 Task: Send an email with the signature Jose Hernandez with the subject Request for collaboration and the message Can you please provide me with the login credentials for the system? from softage.8@softage.net to softage.6@softage.net and move the email from Sent Items to the folder Software development
Action: Mouse moved to (69, 151)
Screenshot: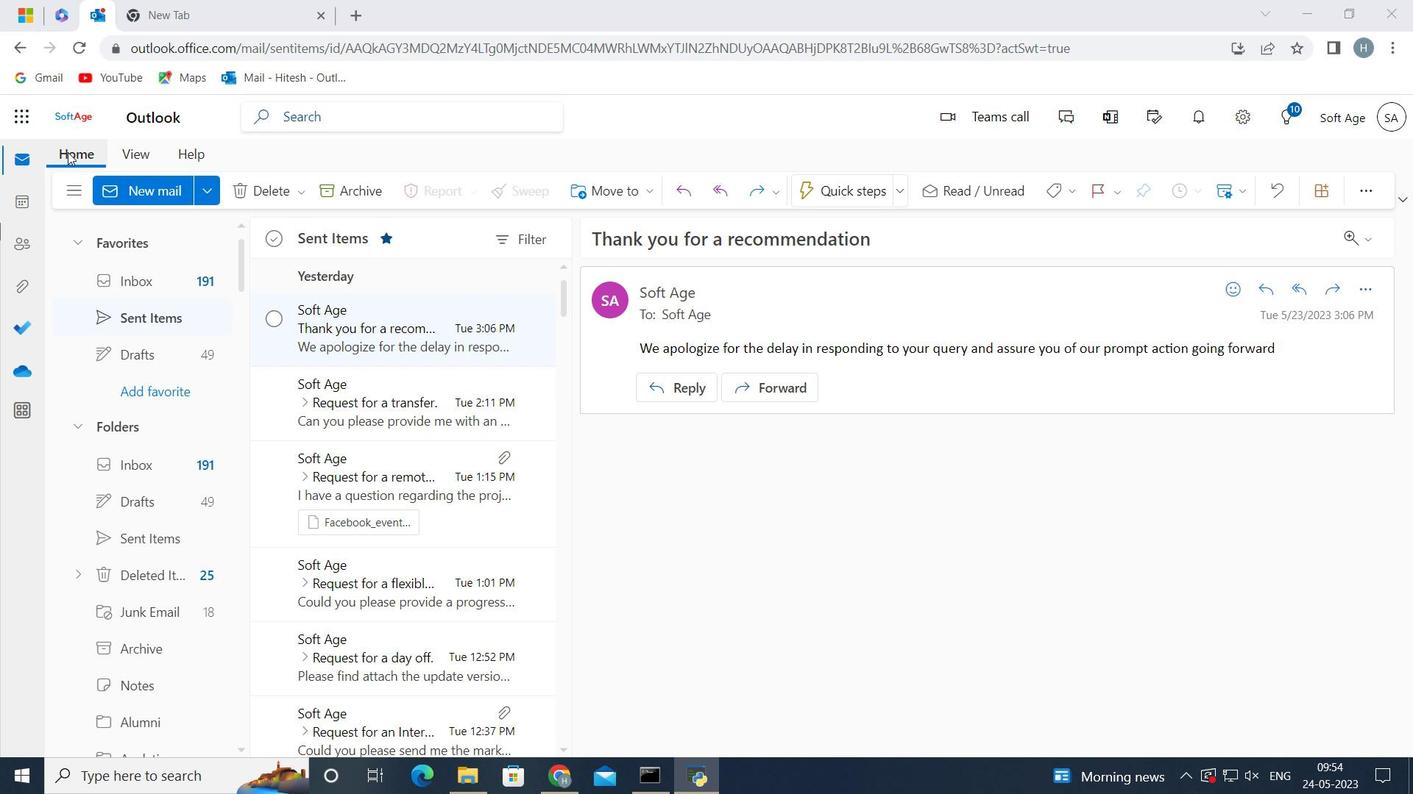 
Action: Mouse pressed left at (69, 151)
Screenshot: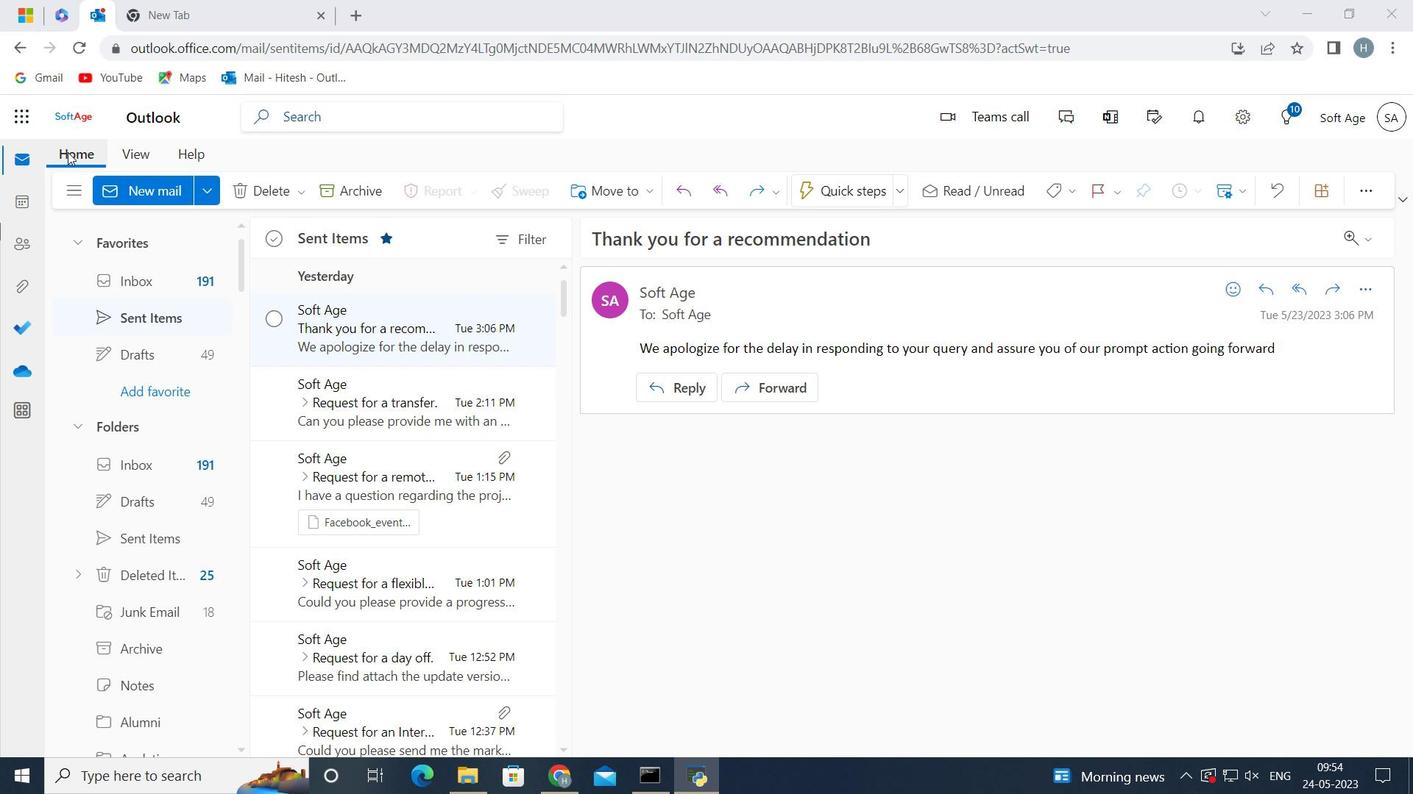 
Action: Mouse moved to (167, 186)
Screenshot: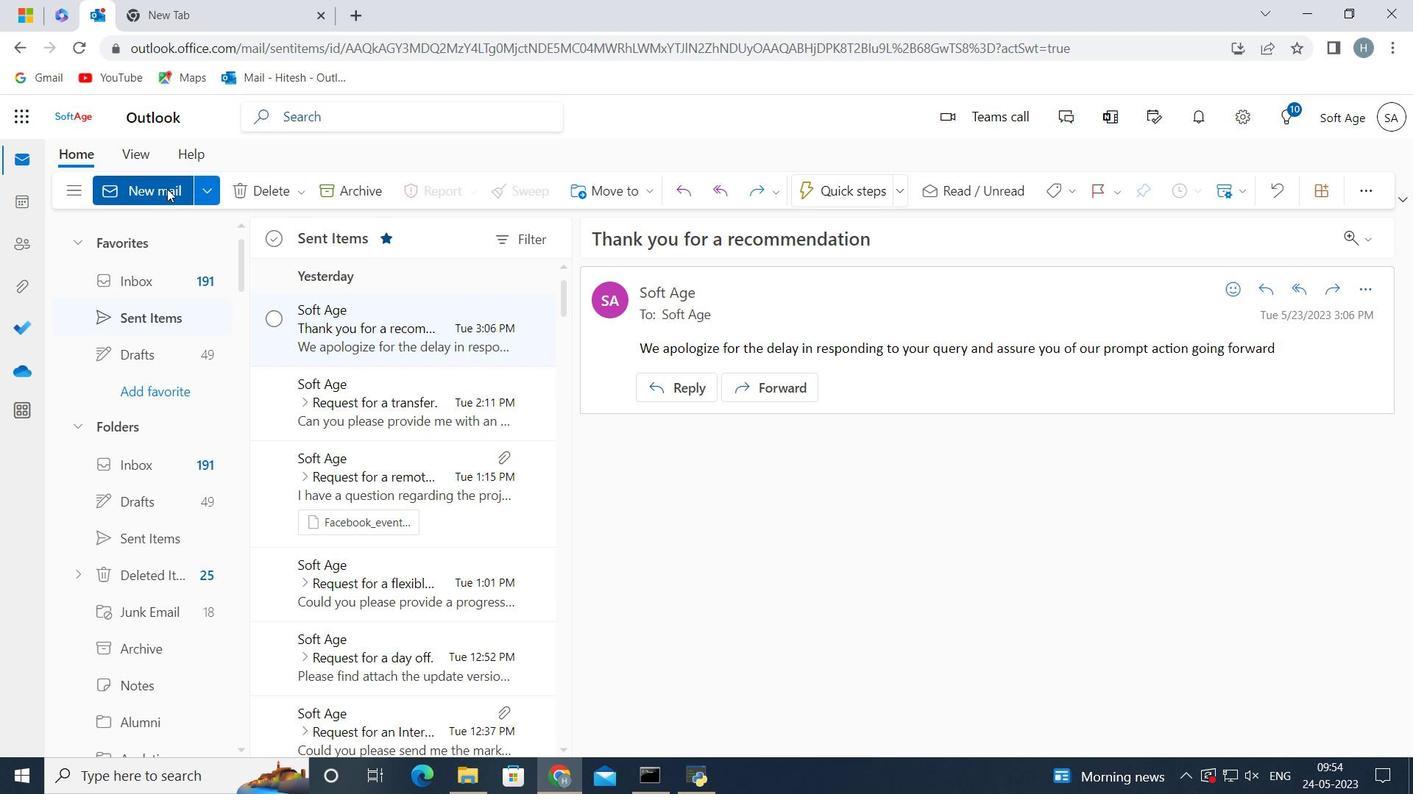 
Action: Mouse pressed left at (167, 186)
Screenshot: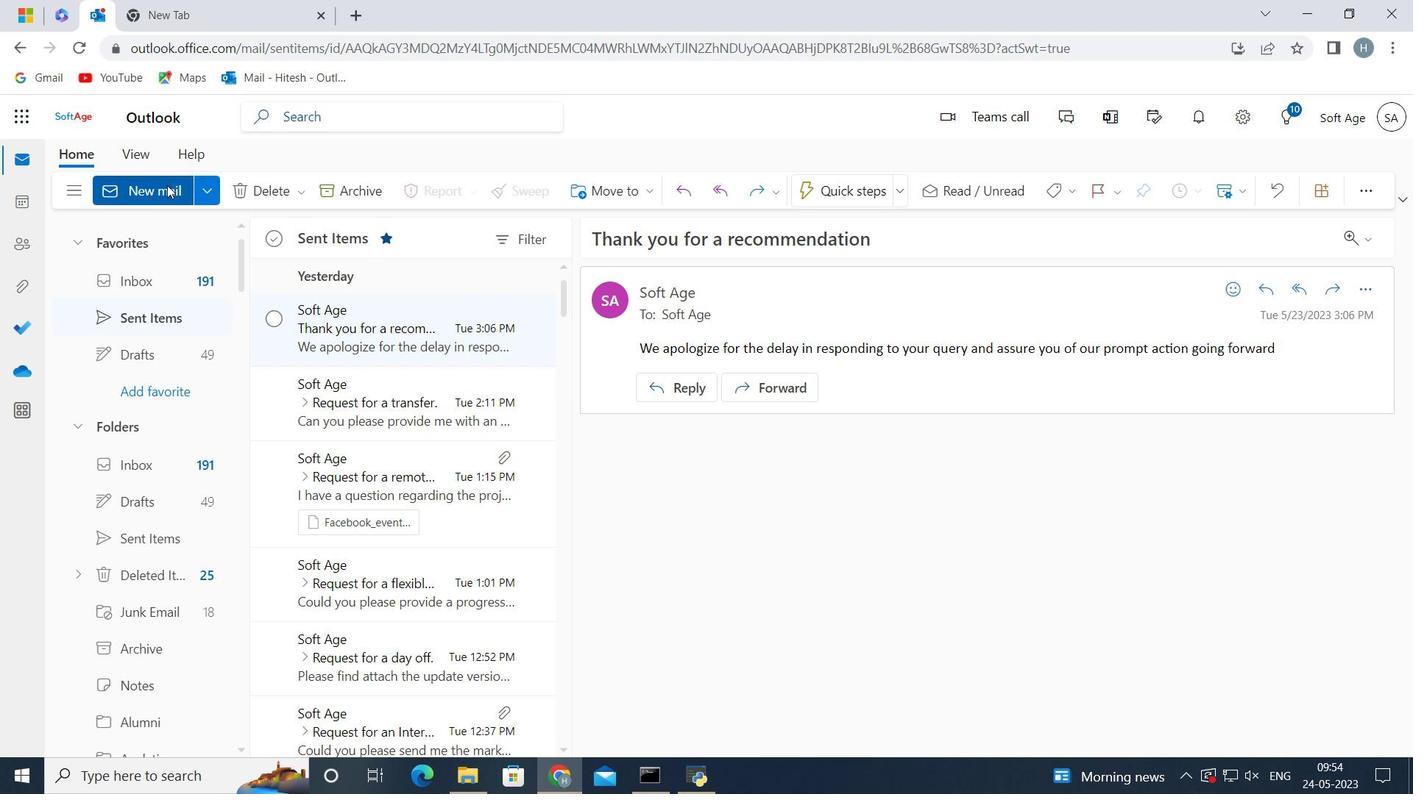 
Action: Mouse moved to (1165, 186)
Screenshot: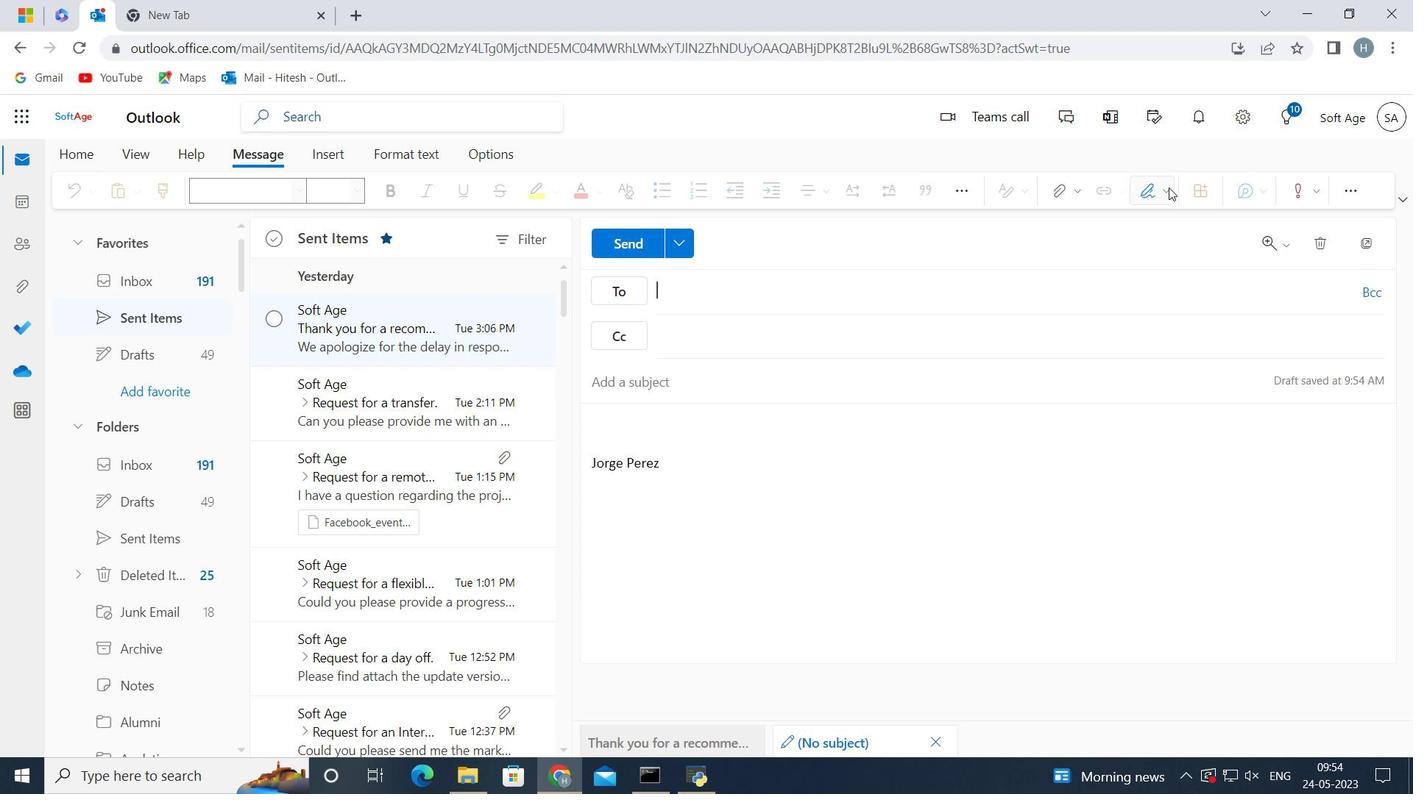 
Action: Mouse pressed left at (1165, 186)
Screenshot: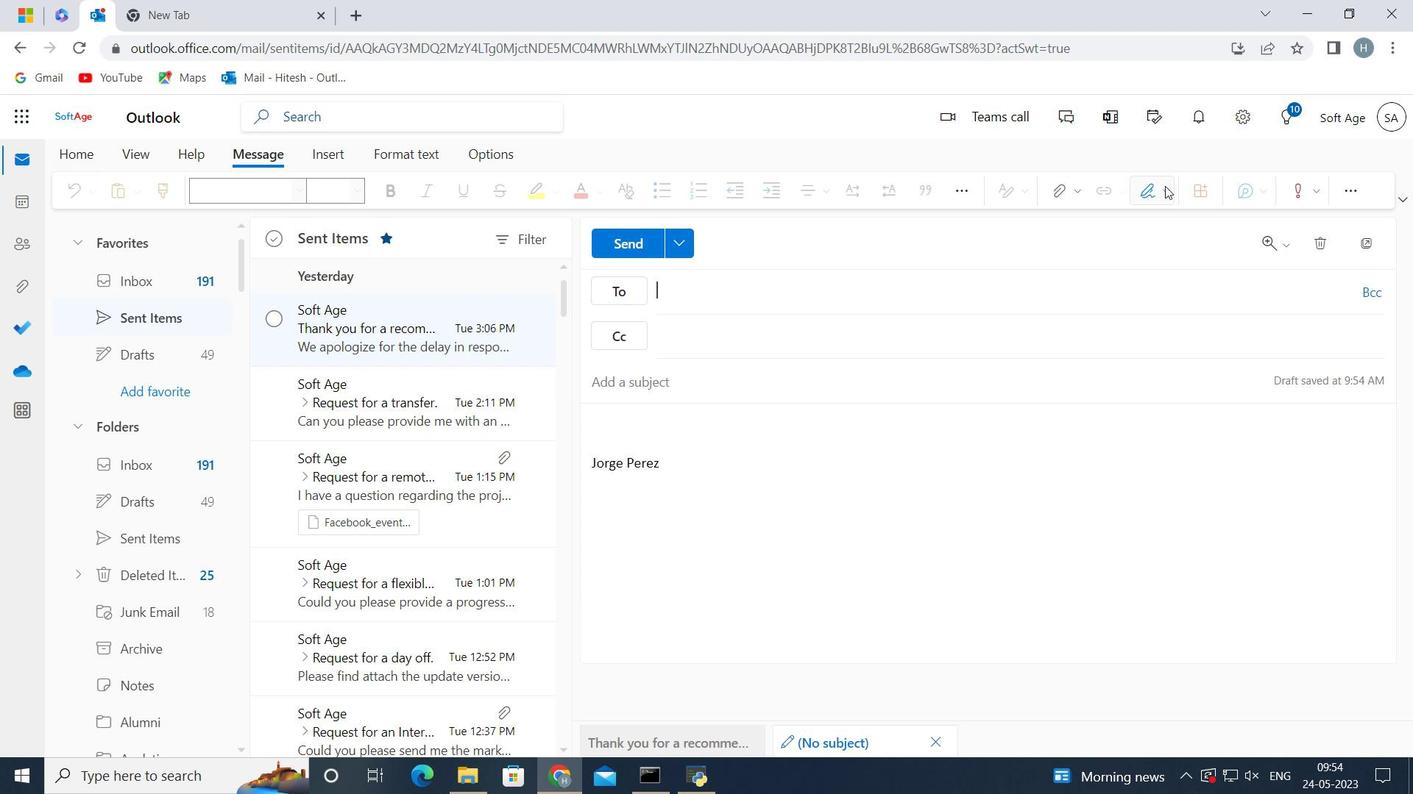
Action: Mouse moved to (1127, 265)
Screenshot: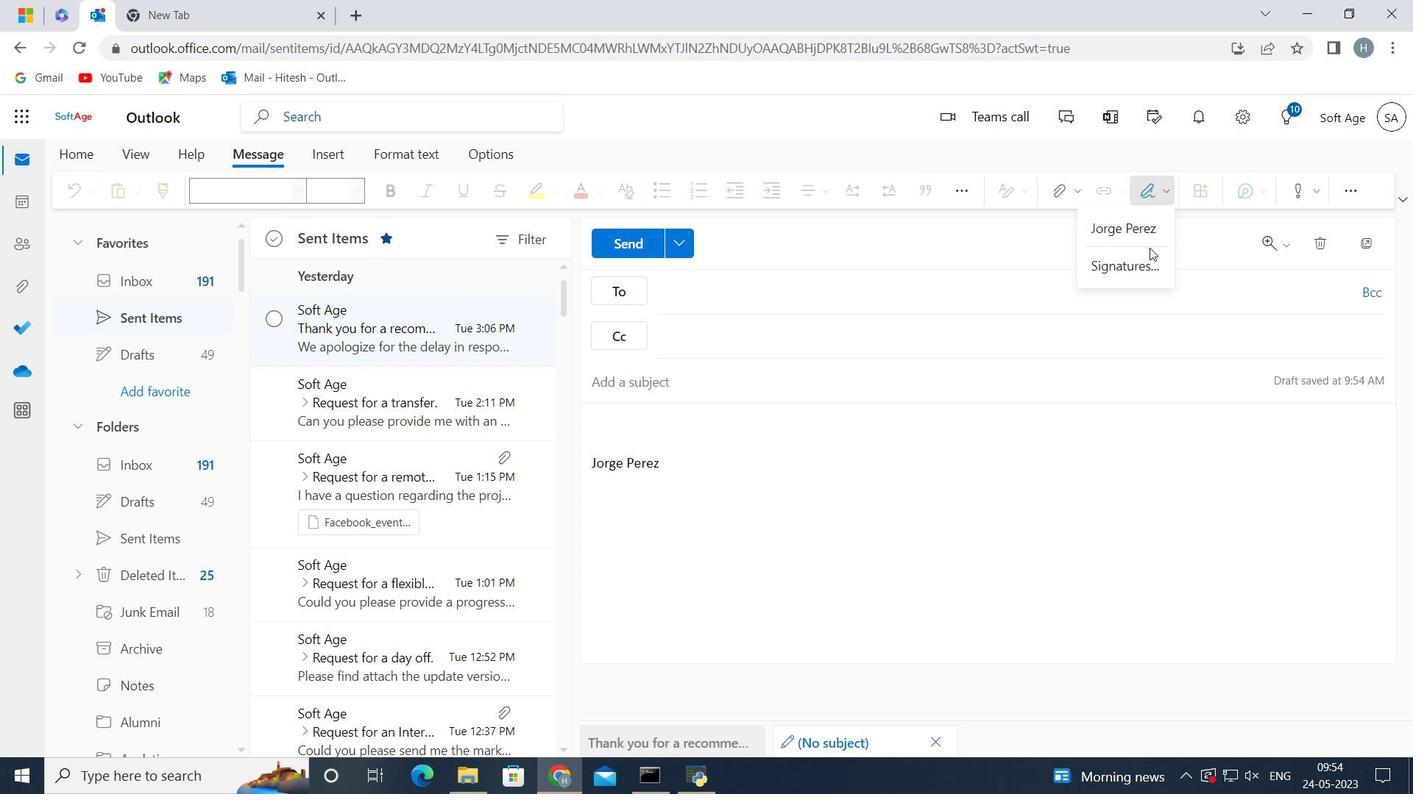 
Action: Mouse pressed left at (1127, 265)
Screenshot: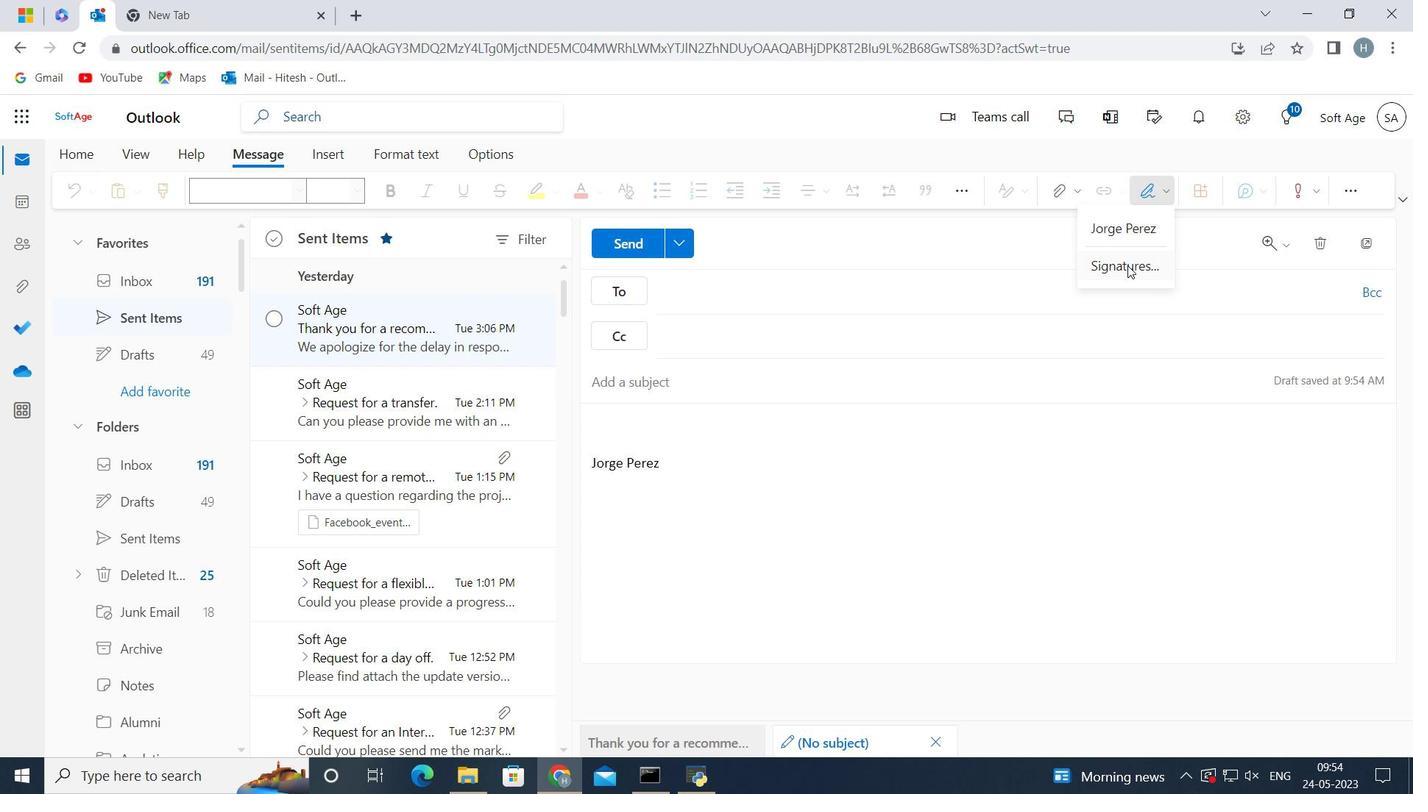 
Action: Mouse moved to (1059, 329)
Screenshot: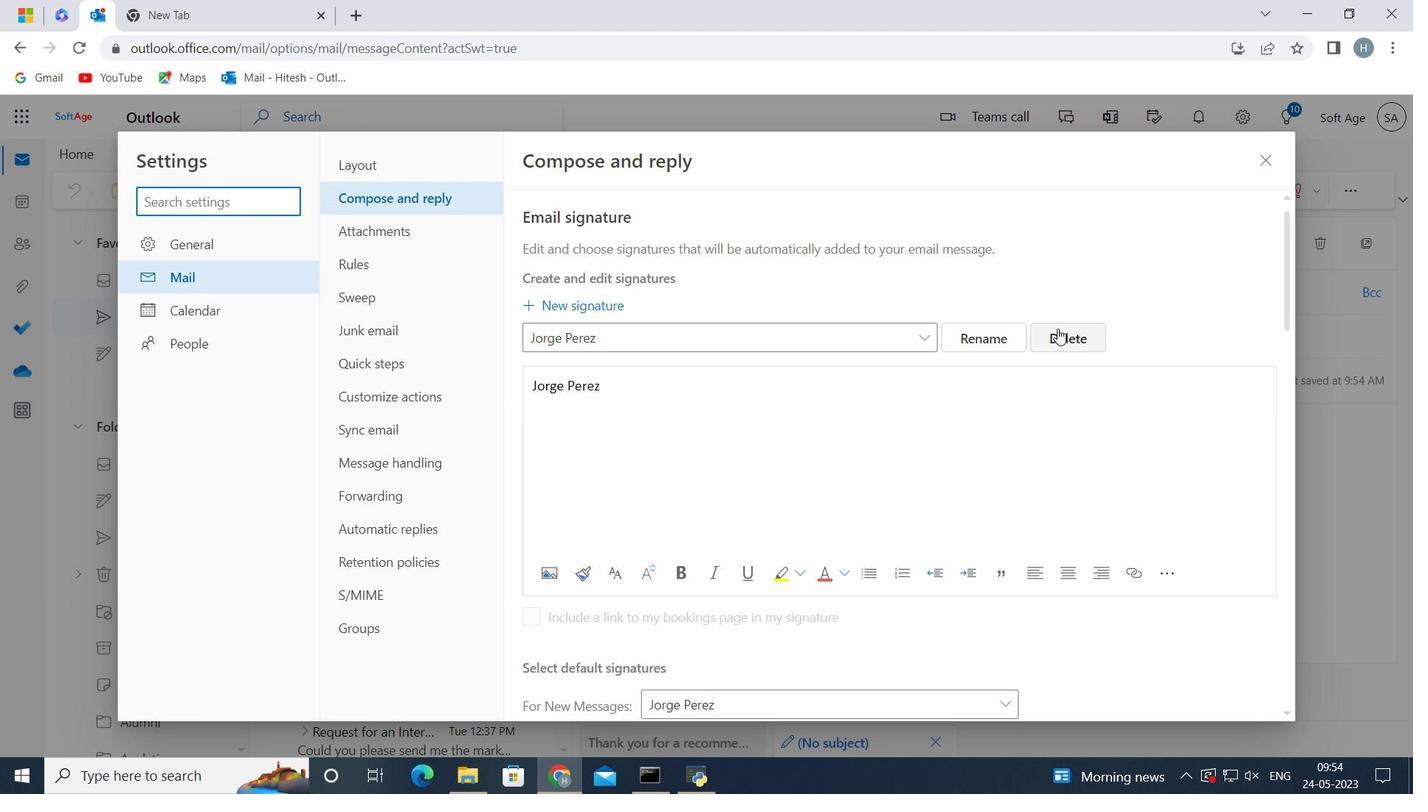 
Action: Mouse pressed left at (1059, 329)
Screenshot: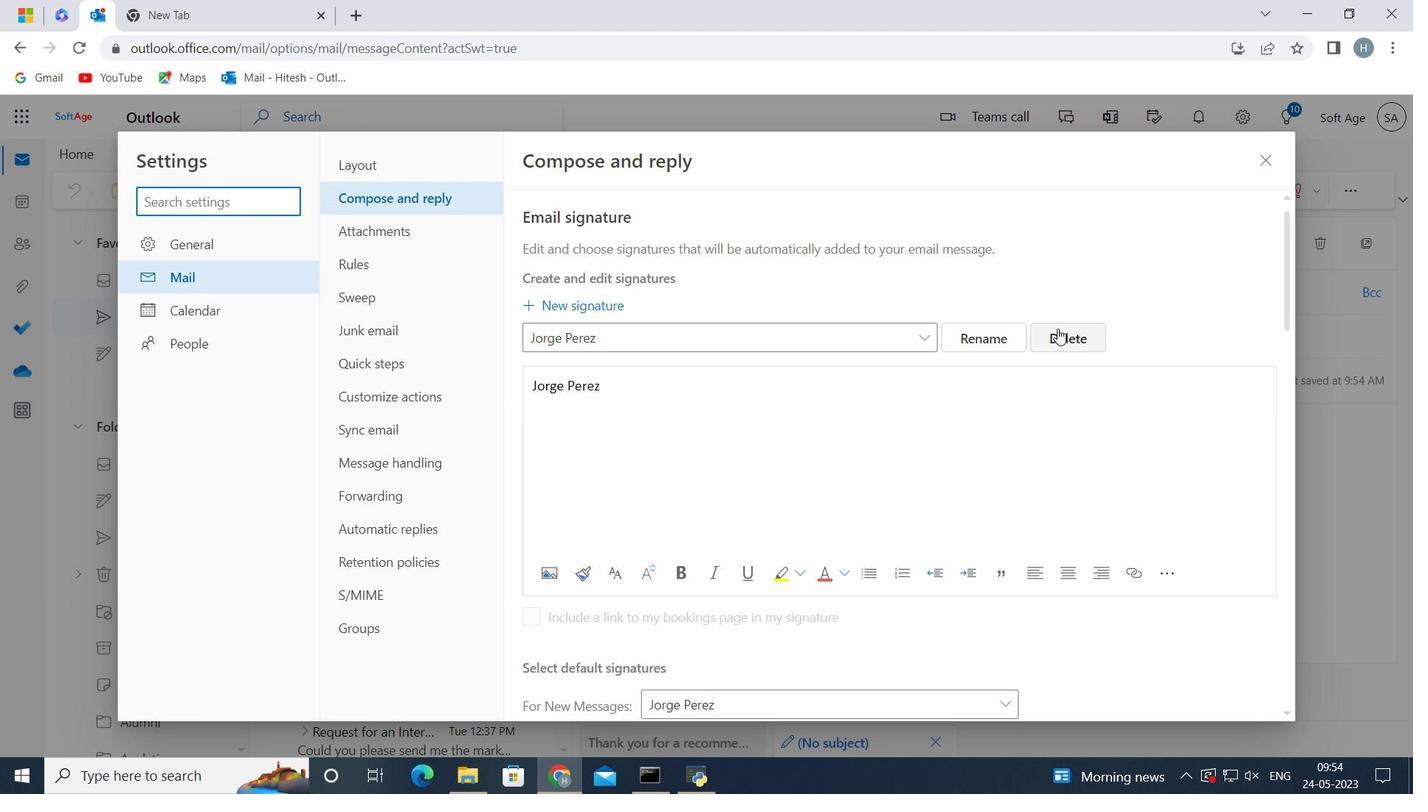 
Action: Mouse moved to (925, 332)
Screenshot: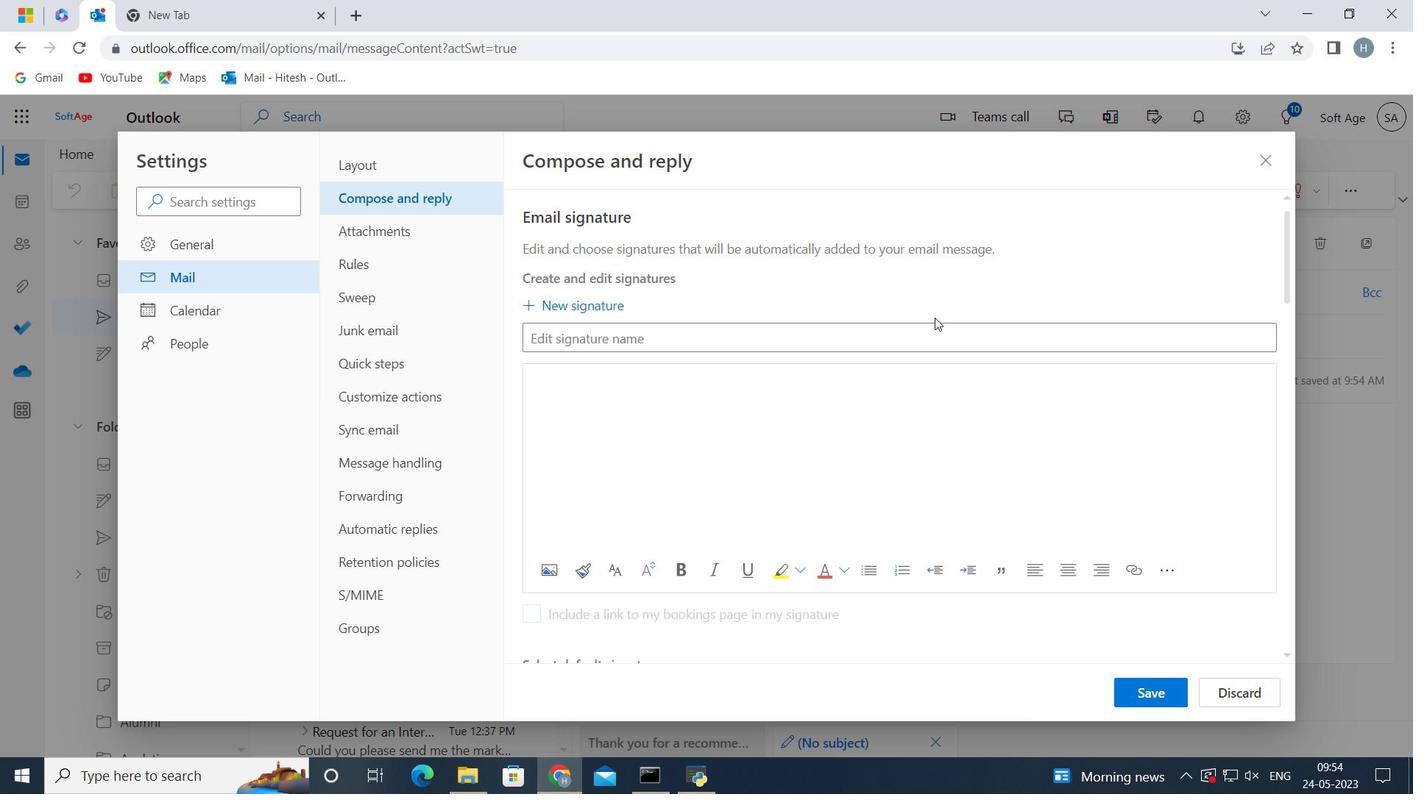 
Action: Mouse pressed left at (925, 332)
Screenshot: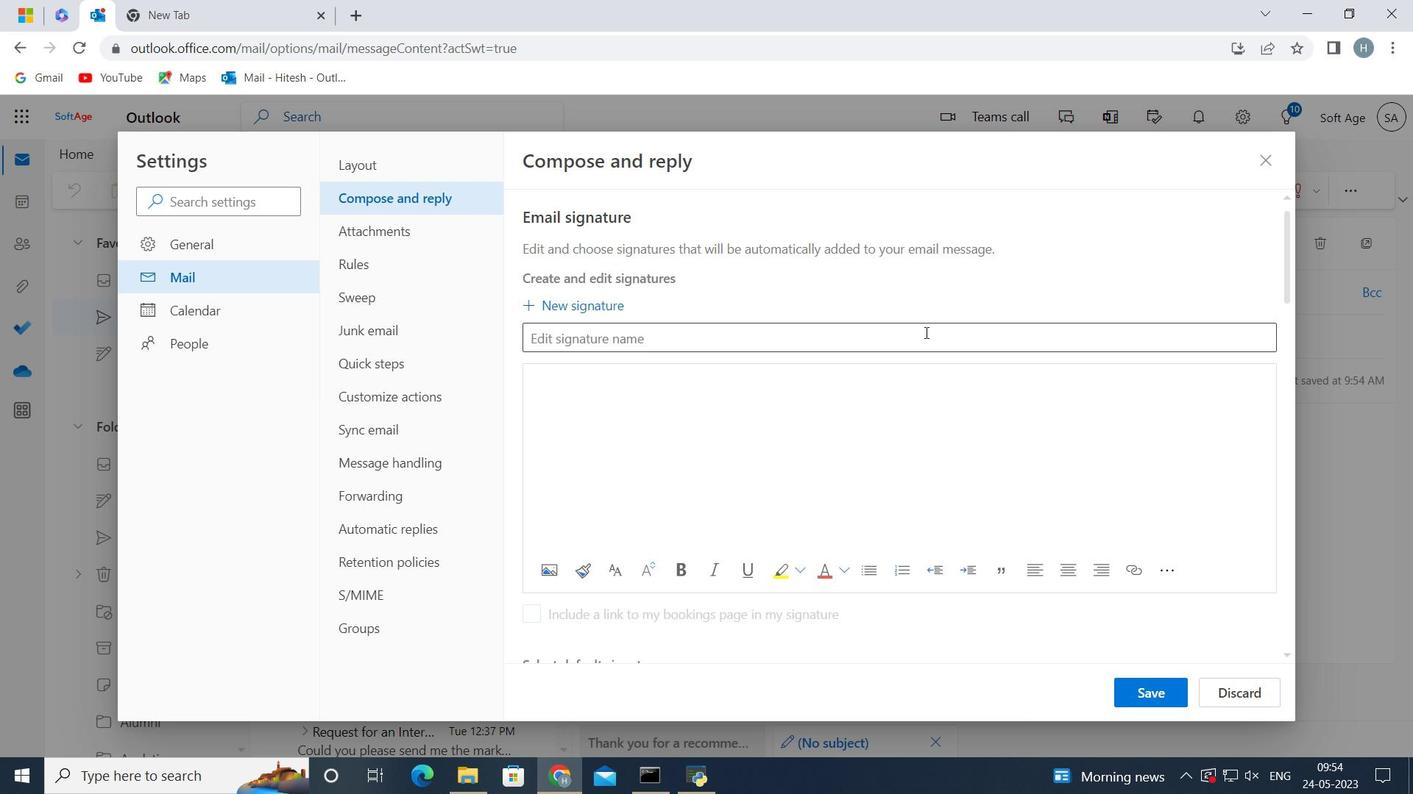 
Action: Key pressed <Key.shift>Jose<Key.space><Key.shift>Hernandez<Key.space>
Screenshot: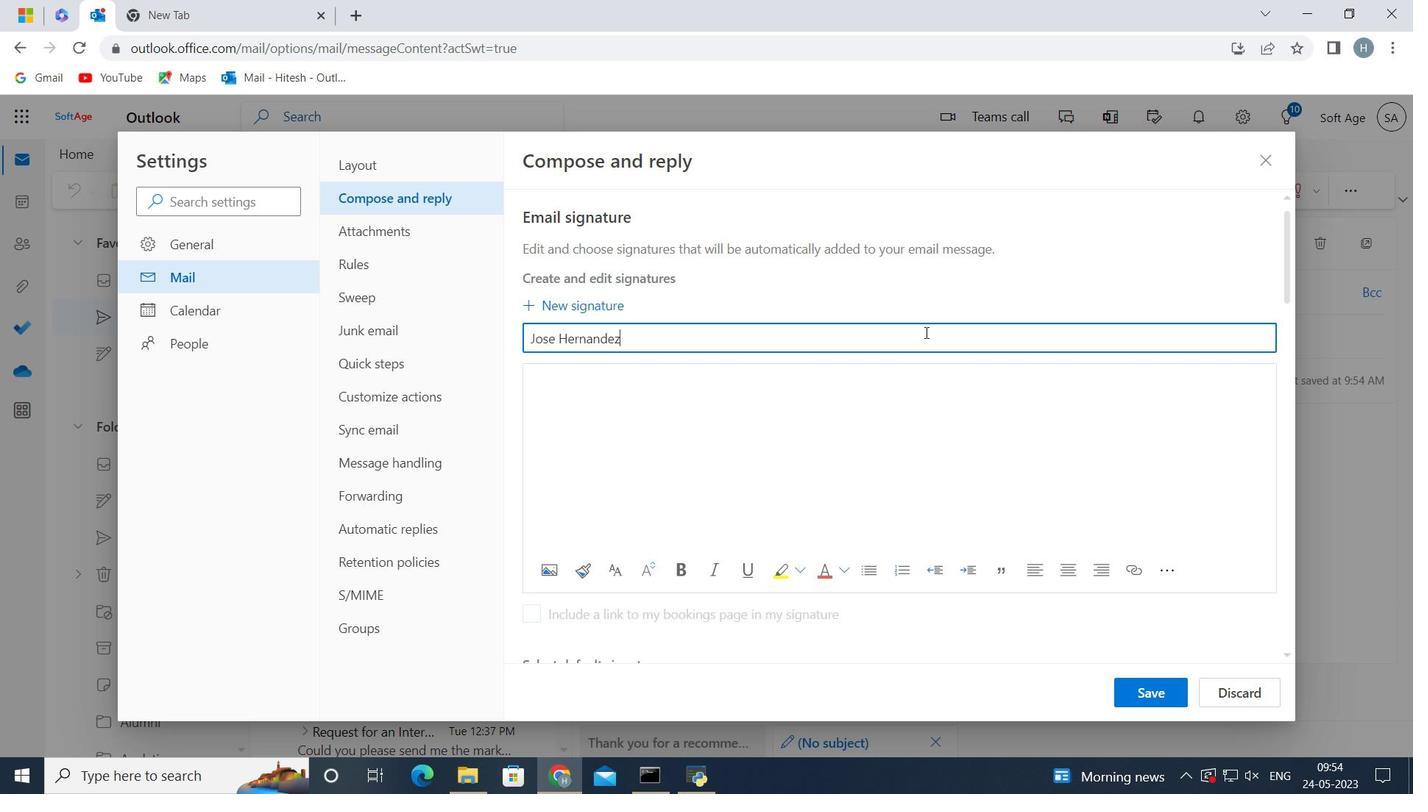 
Action: Mouse moved to (797, 423)
Screenshot: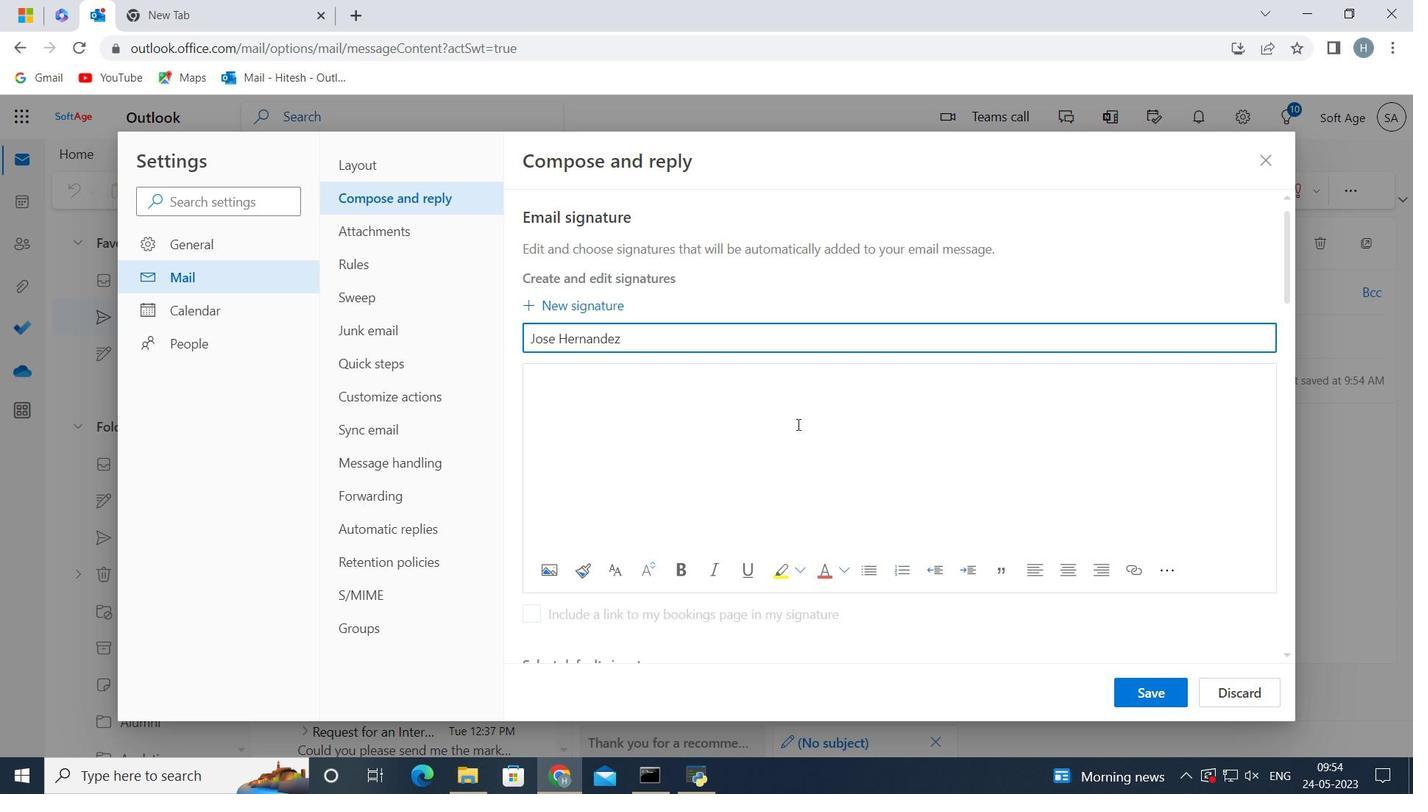 
Action: Mouse pressed left at (797, 423)
Screenshot: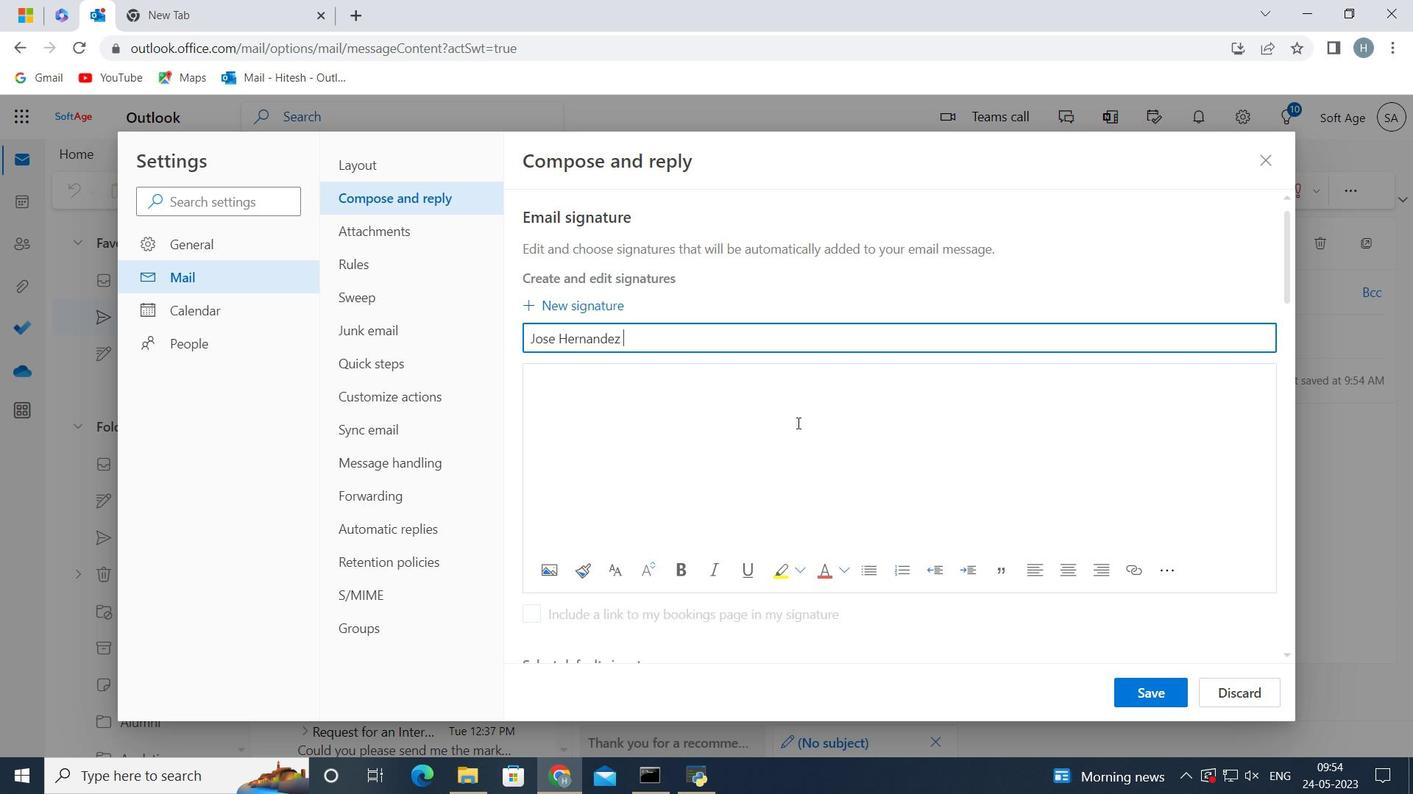 
Action: Key pressed <Key.shift>Jose<Key.space><Key.shift>Hernandez<Key.space>
Screenshot: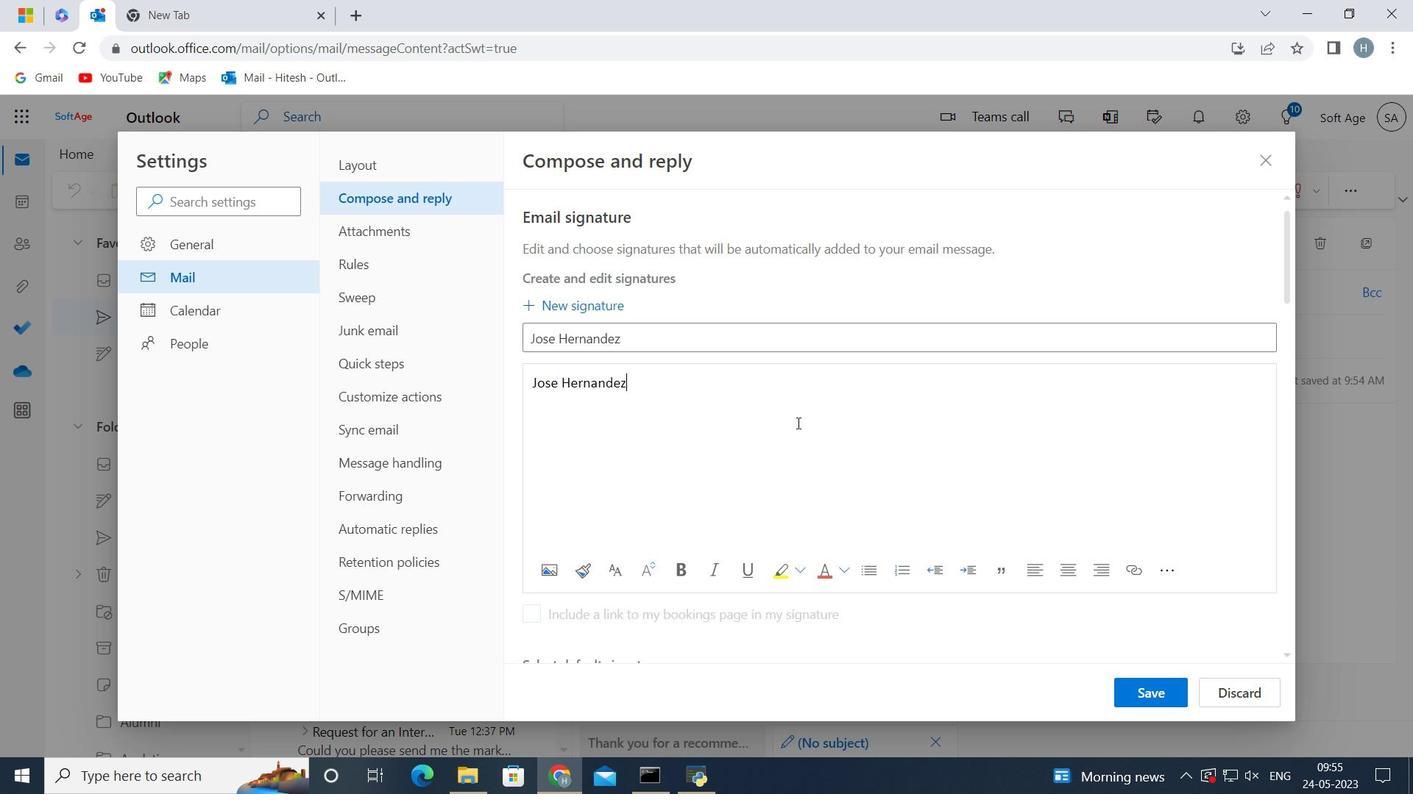 
Action: Mouse moved to (1155, 694)
Screenshot: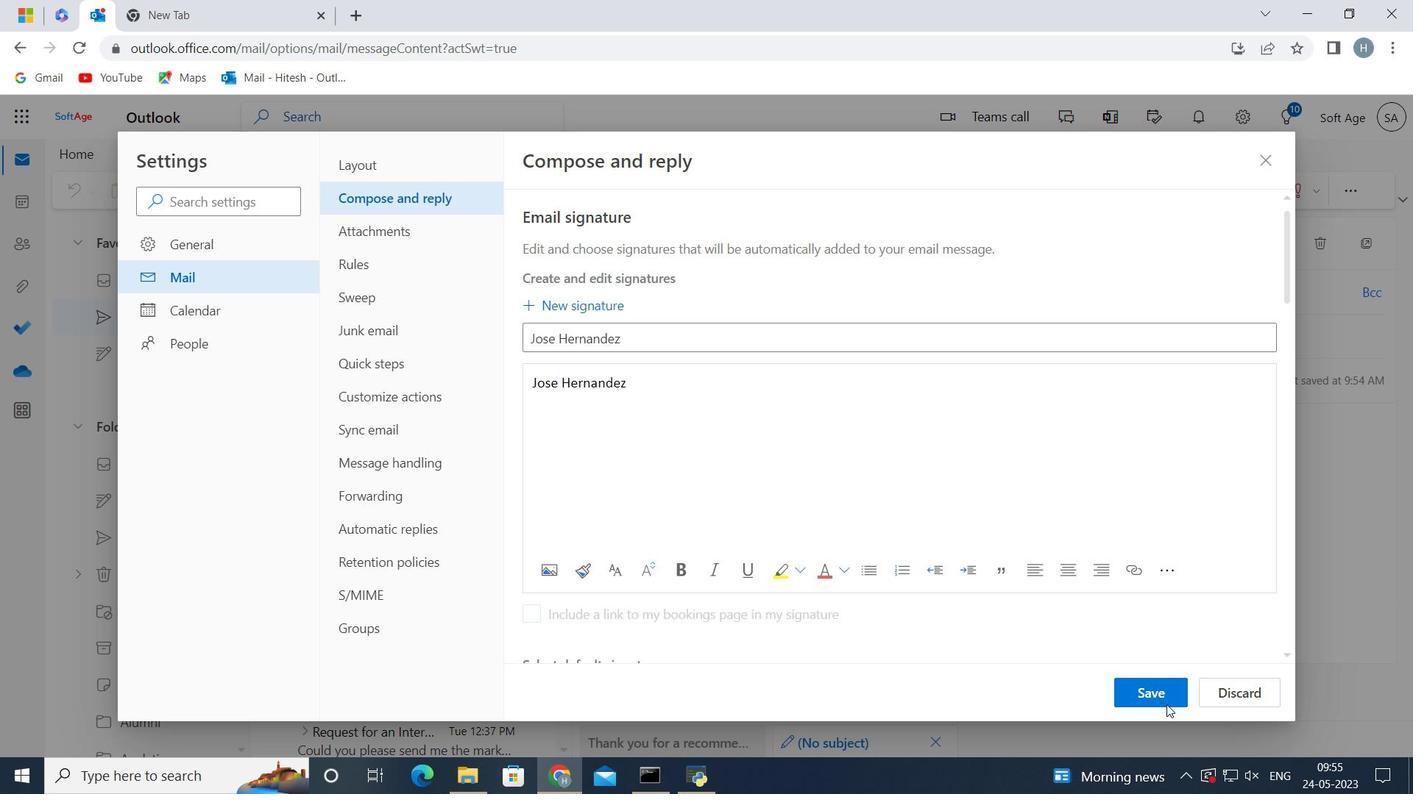 
Action: Mouse pressed left at (1155, 694)
Screenshot: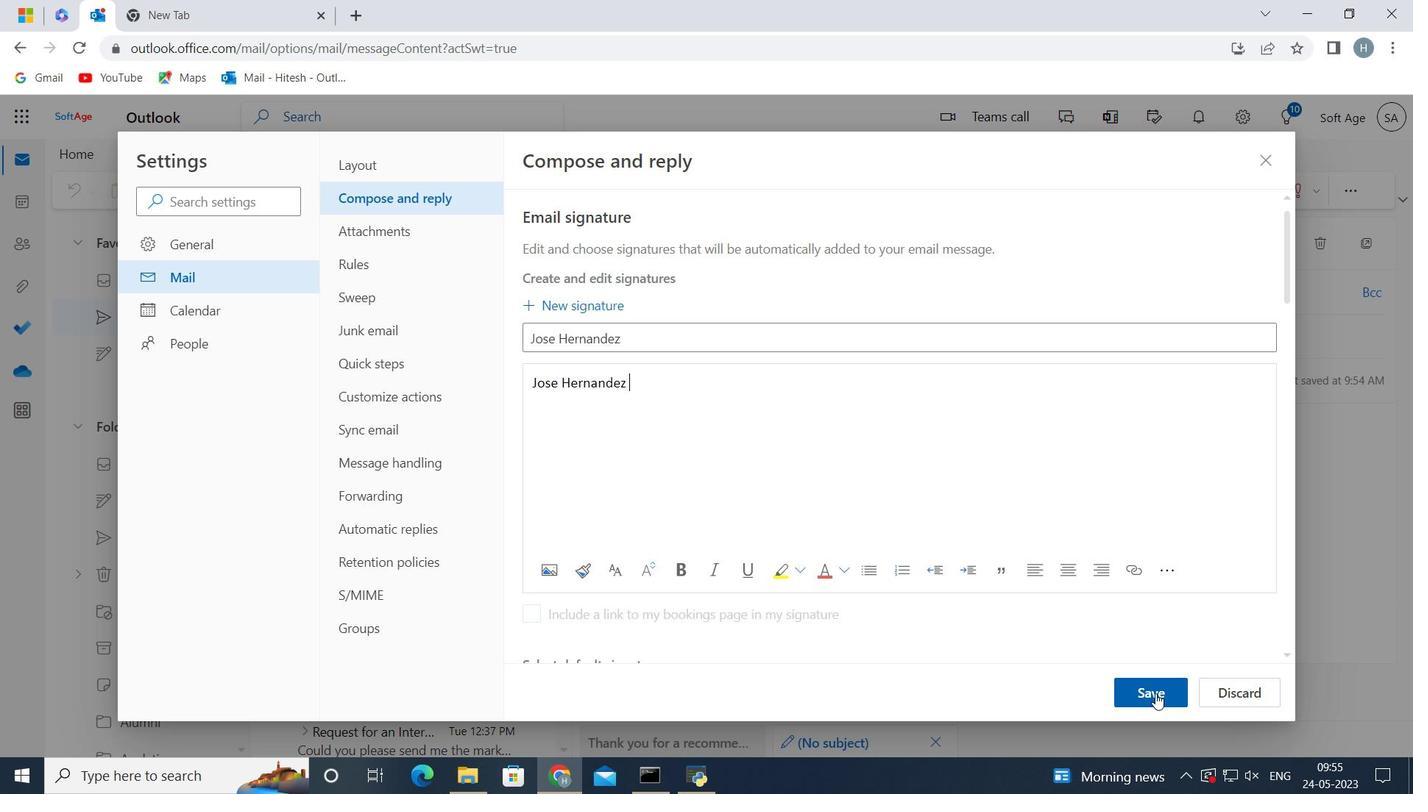 
Action: Mouse moved to (971, 360)
Screenshot: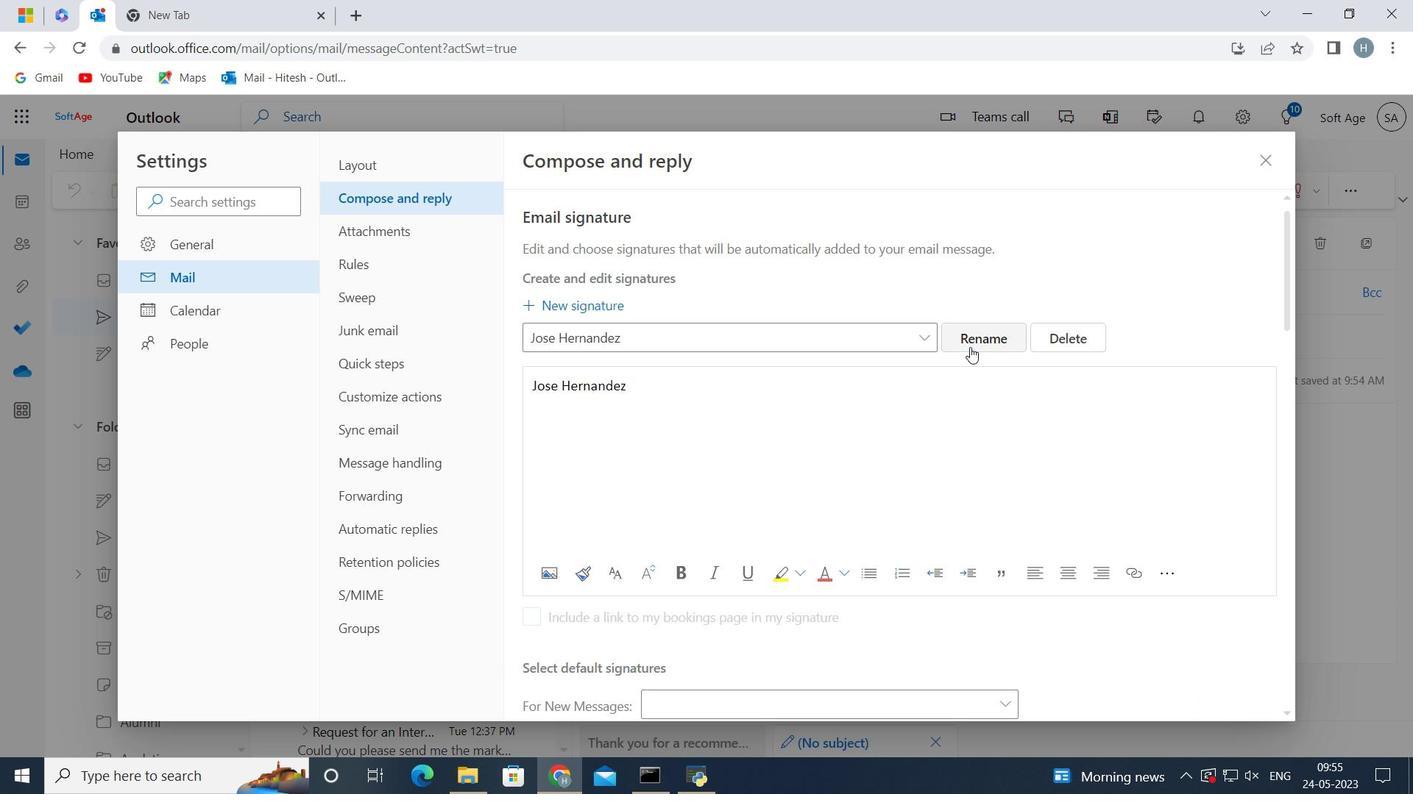 
Action: Mouse scrolled (971, 359) with delta (0, 0)
Screenshot: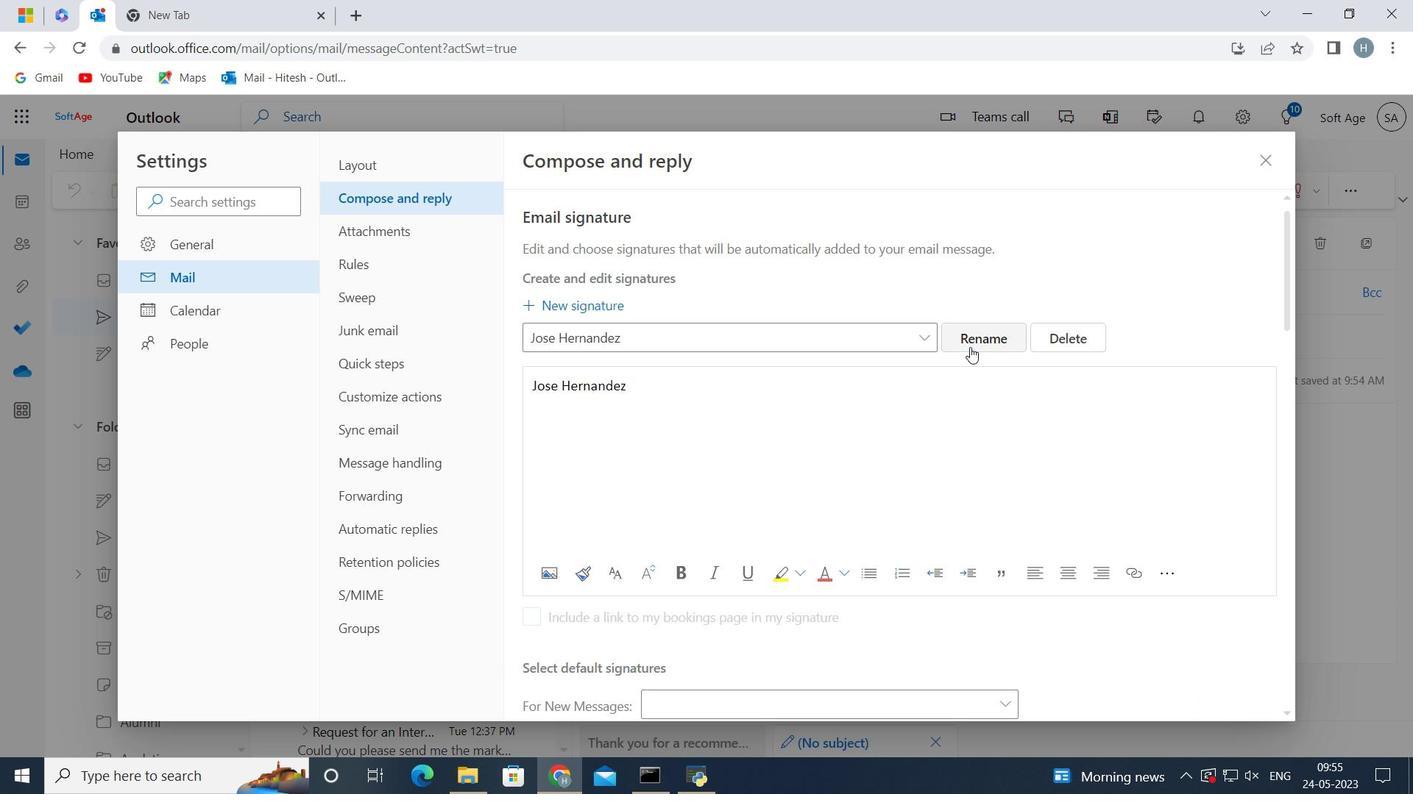 
Action: Mouse moved to (971, 365)
Screenshot: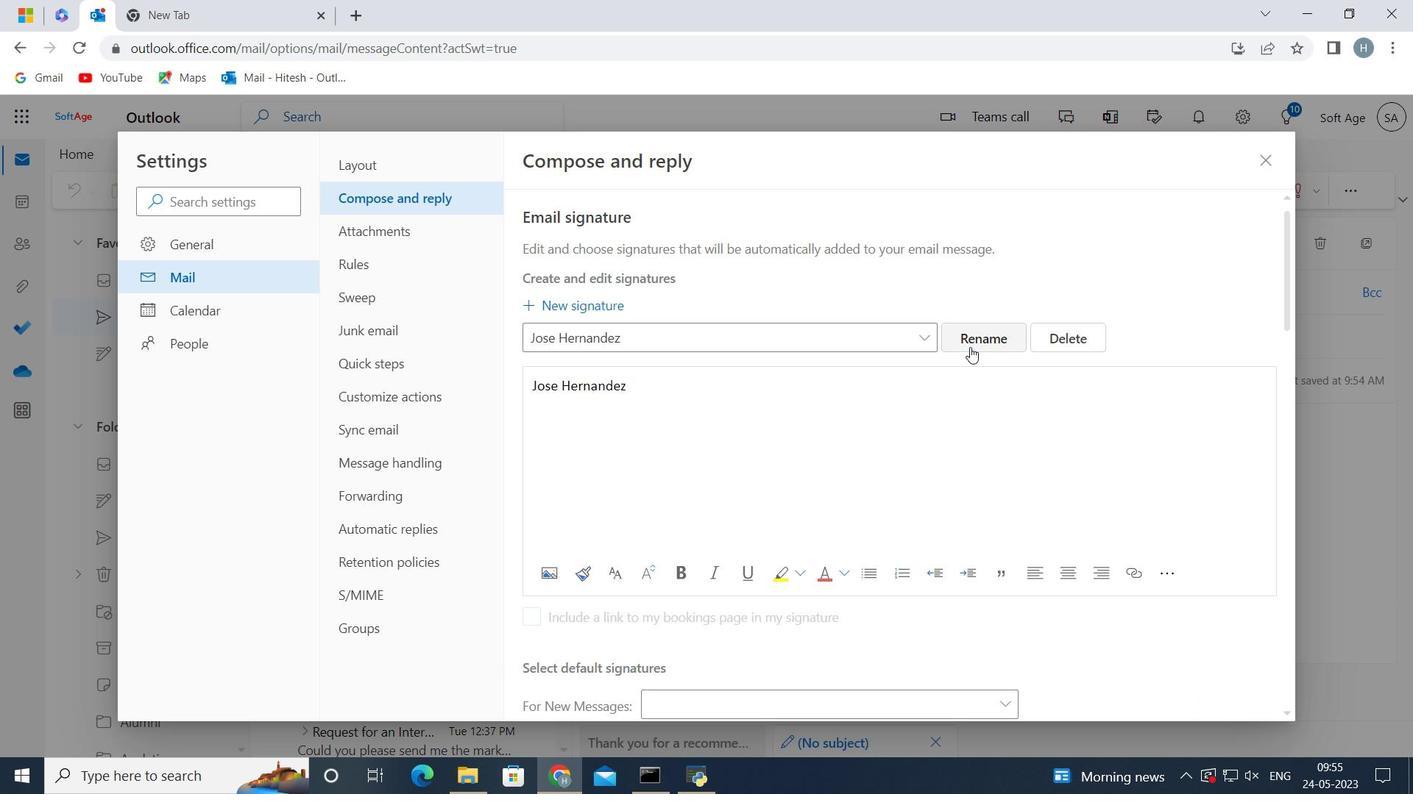 
Action: Mouse scrolled (971, 362) with delta (0, 0)
Screenshot: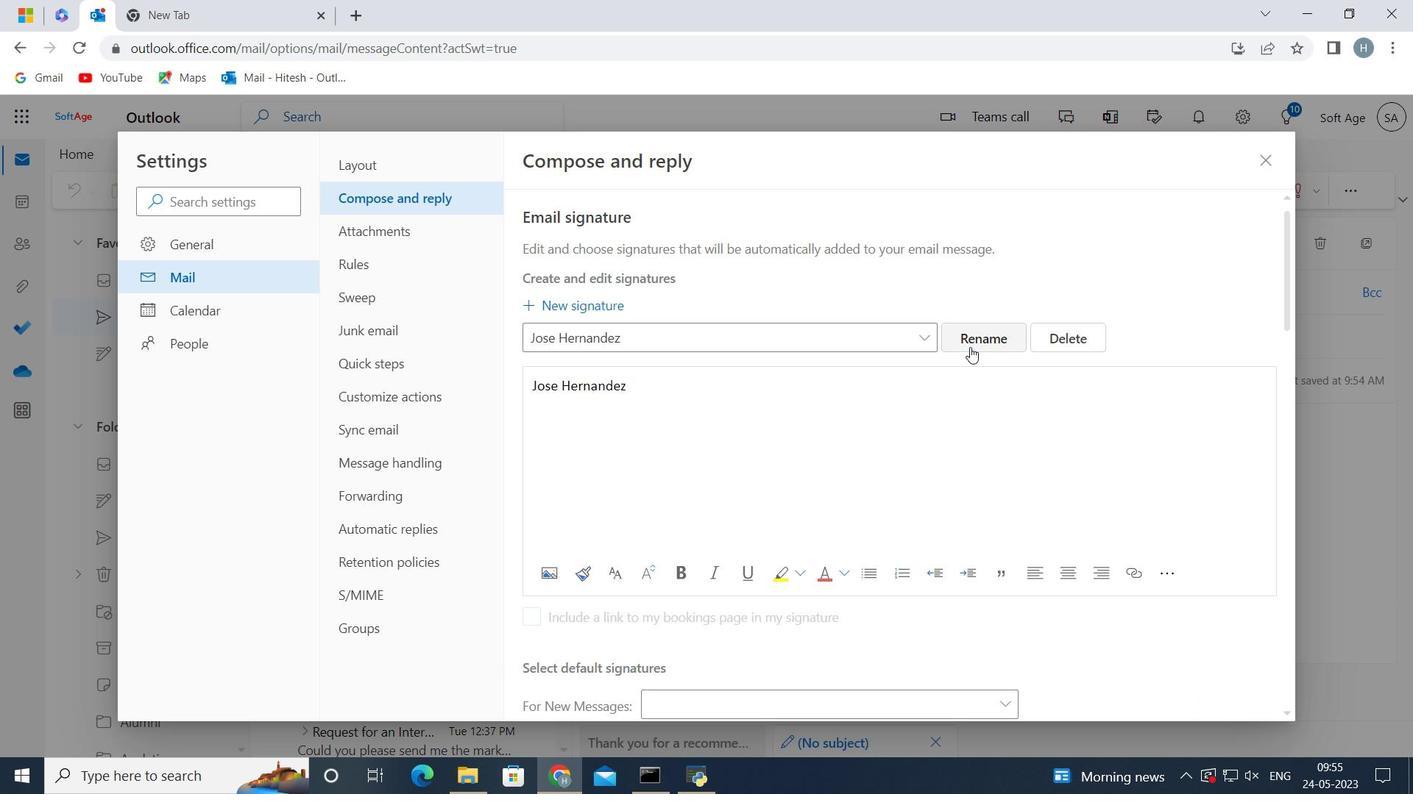 
Action: Mouse scrolled (971, 365) with delta (0, 0)
Screenshot: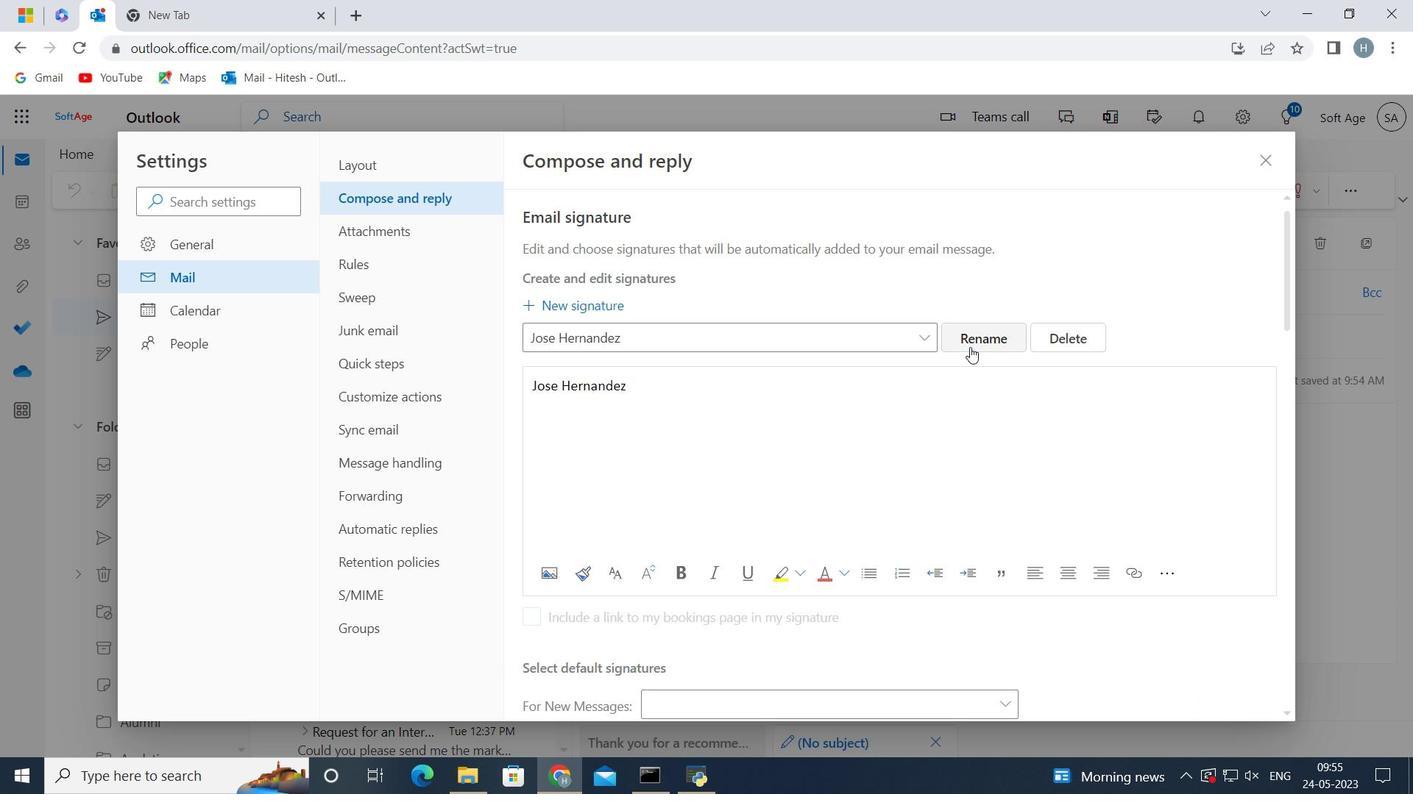 
Action: Mouse scrolled (971, 365) with delta (0, 0)
Screenshot: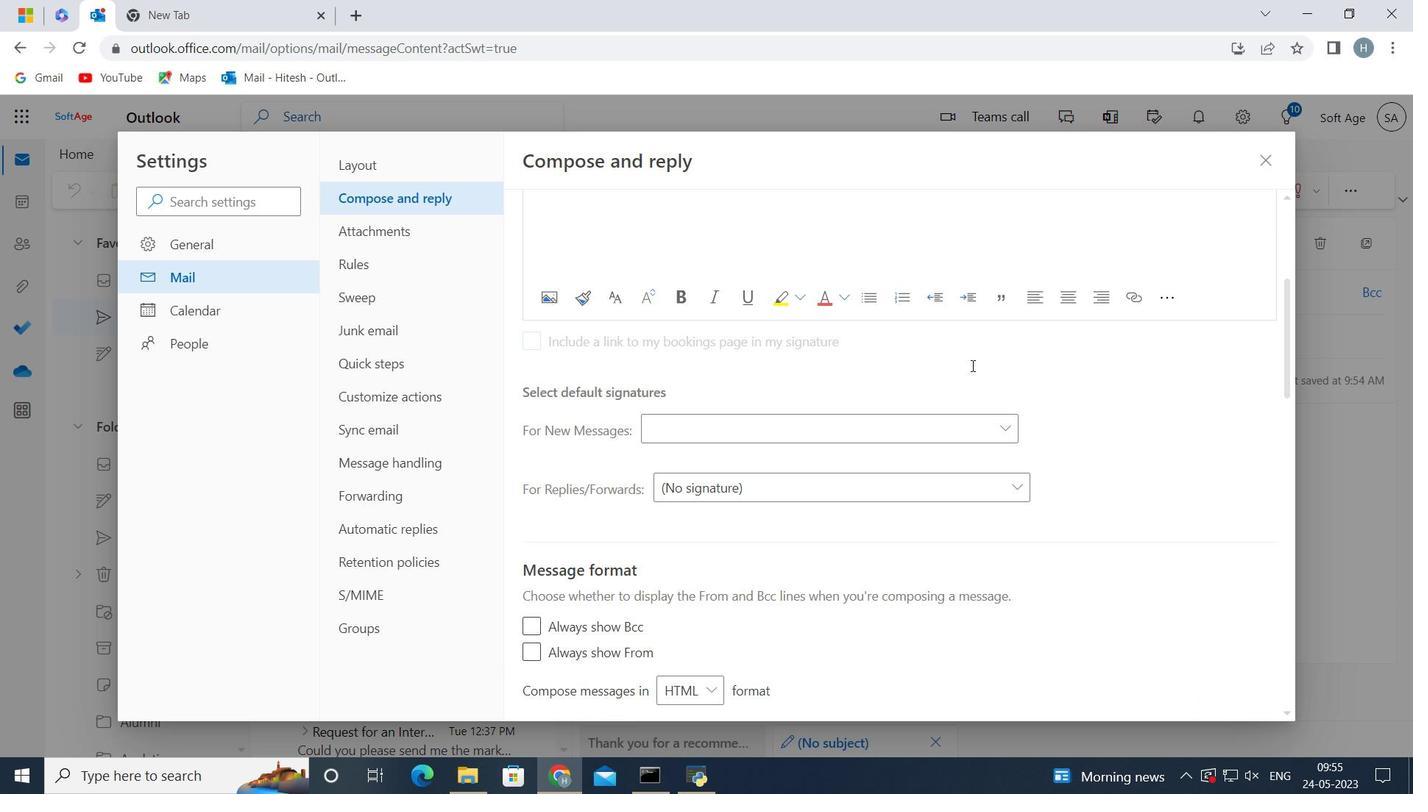 
Action: Mouse moved to (981, 331)
Screenshot: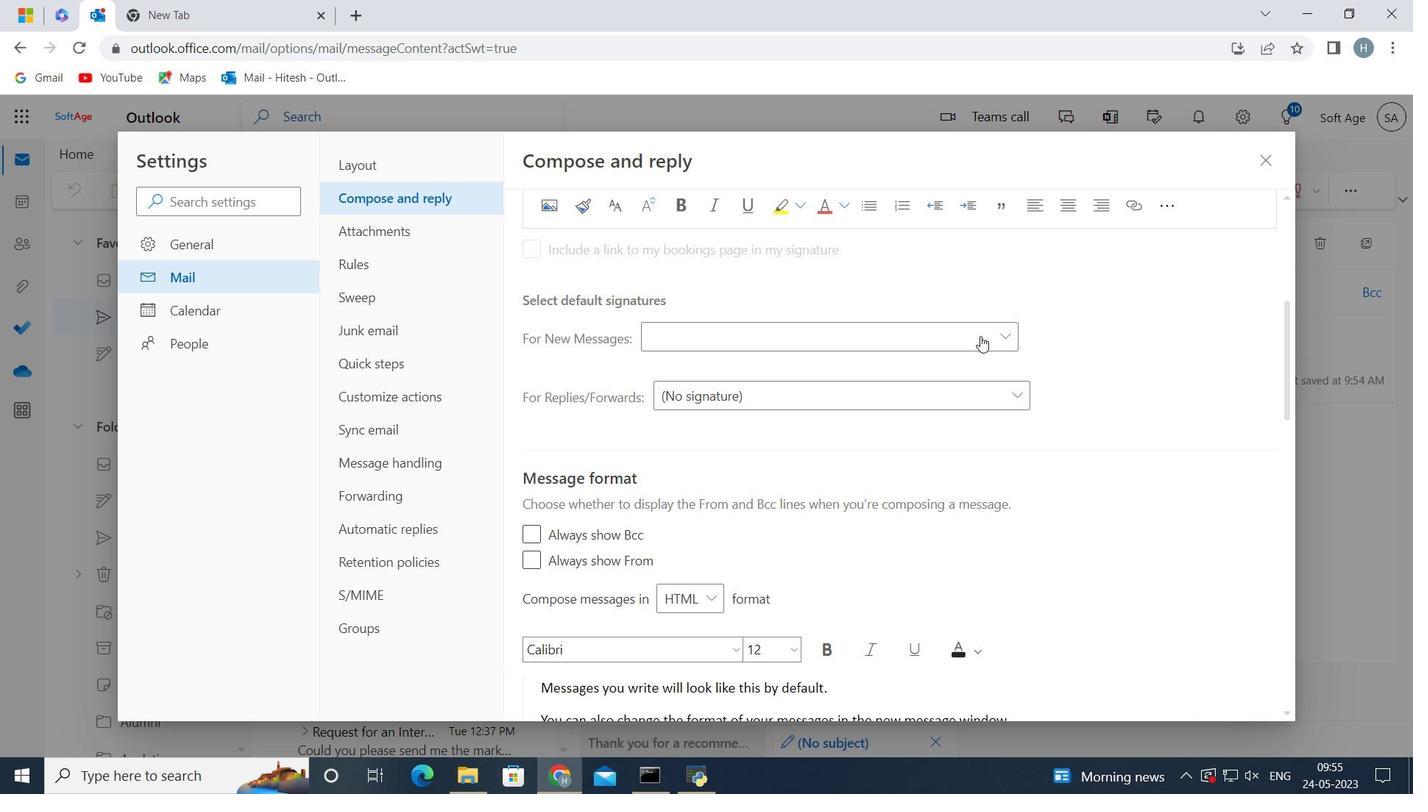 
Action: Mouse pressed left at (981, 331)
Screenshot: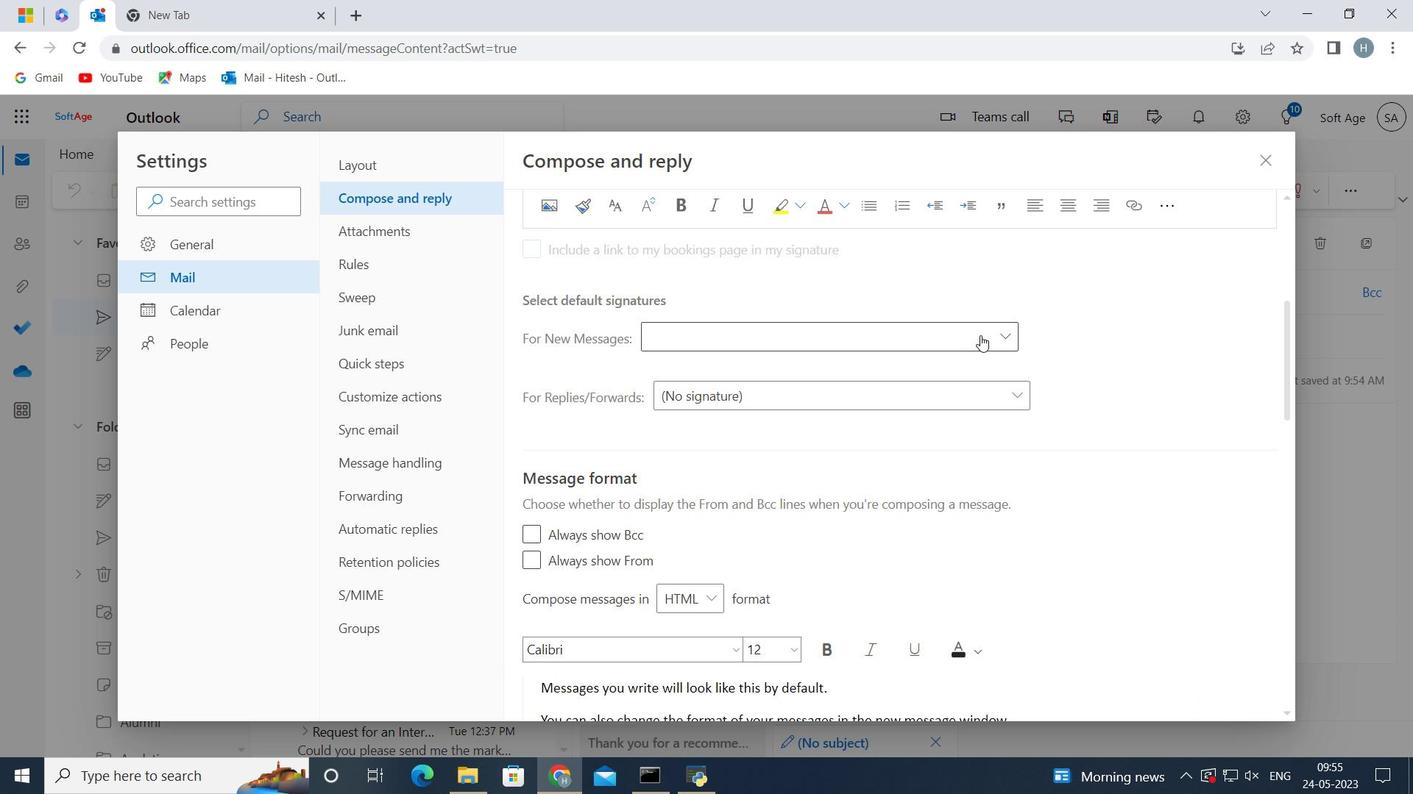 
Action: Mouse moved to (960, 385)
Screenshot: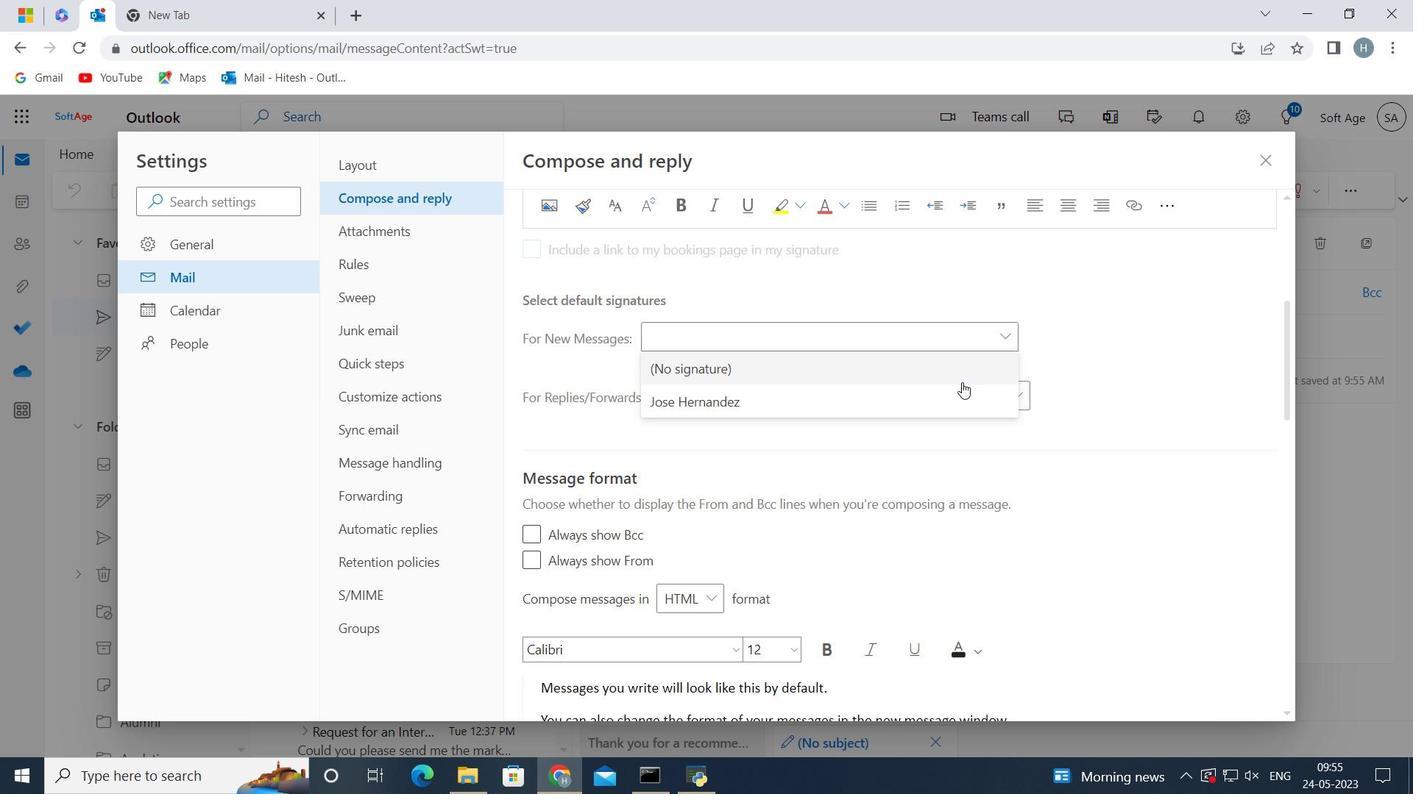 
Action: Mouse pressed left at (960, 385)
Screenshot: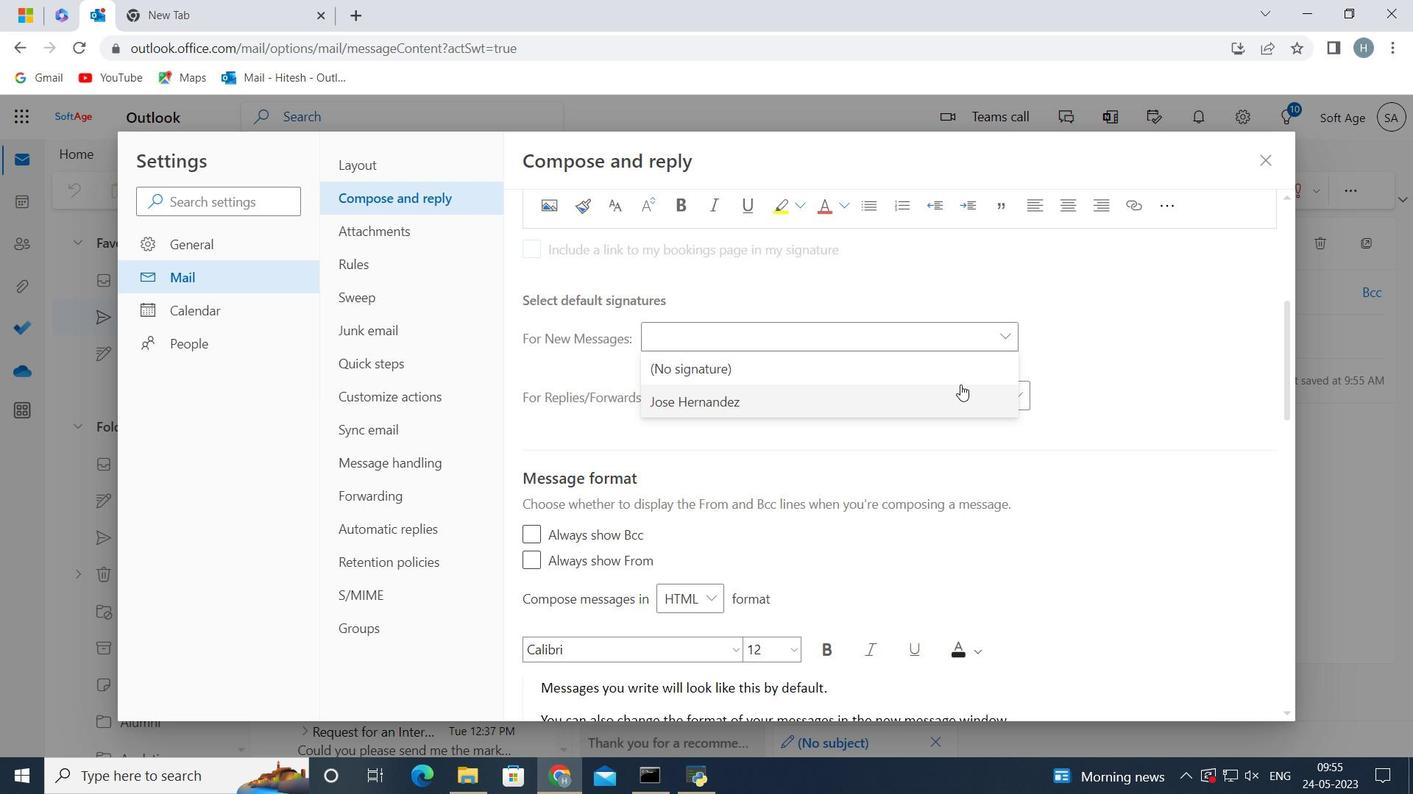 
Action: Mouse moved to (1154, 690)
Screenshot: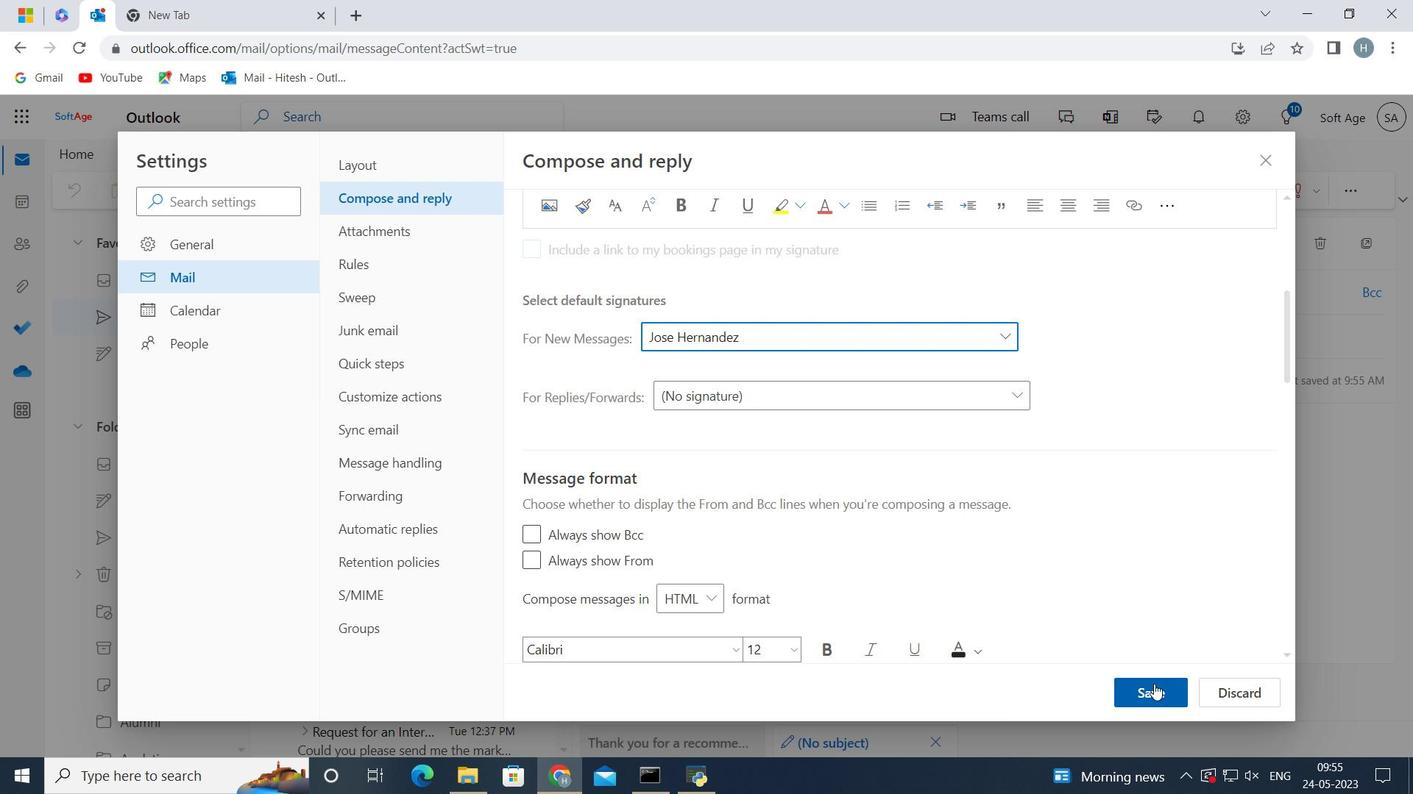 
Action: Mouse pressed left at (1154, 690)
Screenshot: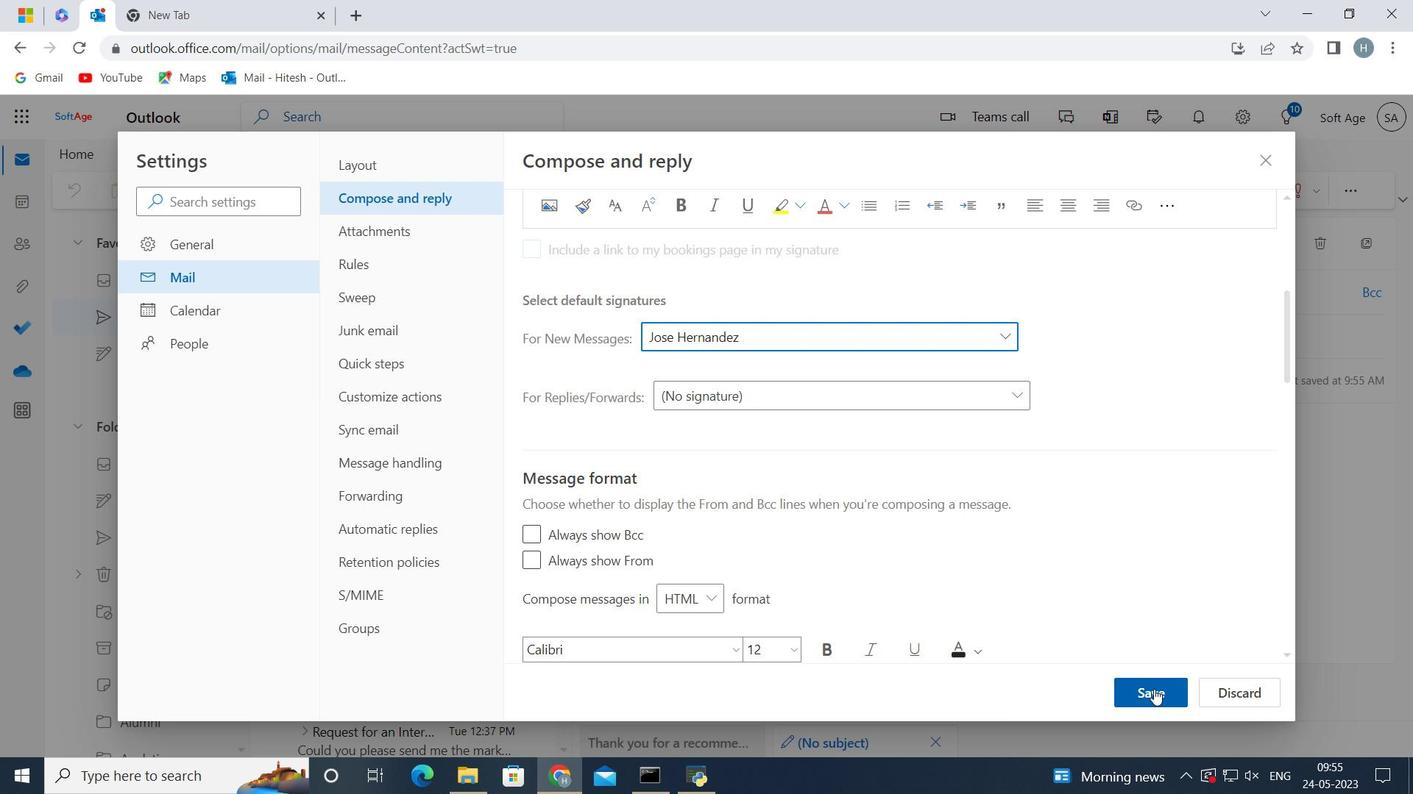 
Action: Mouse moved to (1263, 156)
Screenshot: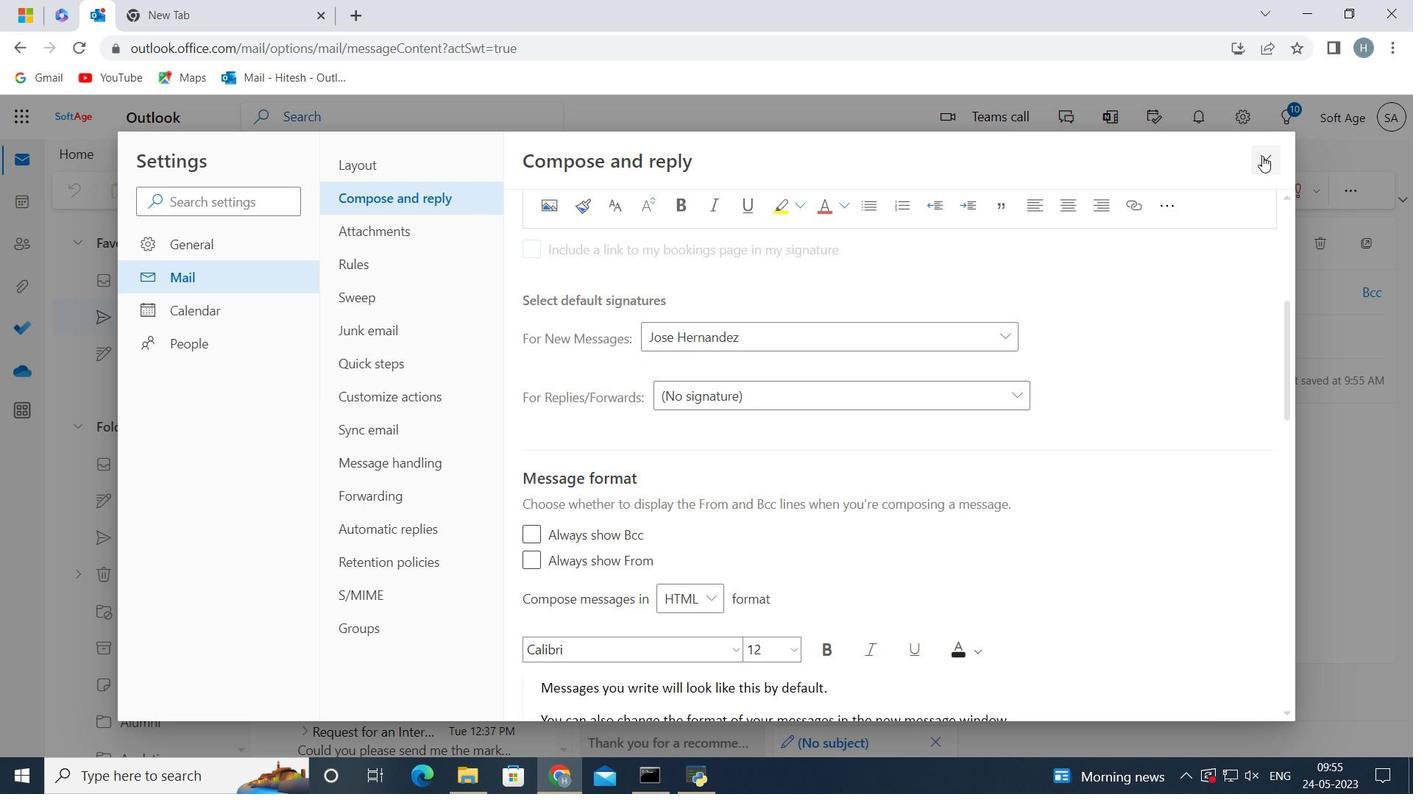 
Action: Mouse pressed left at (1263, 156)
Screenshot: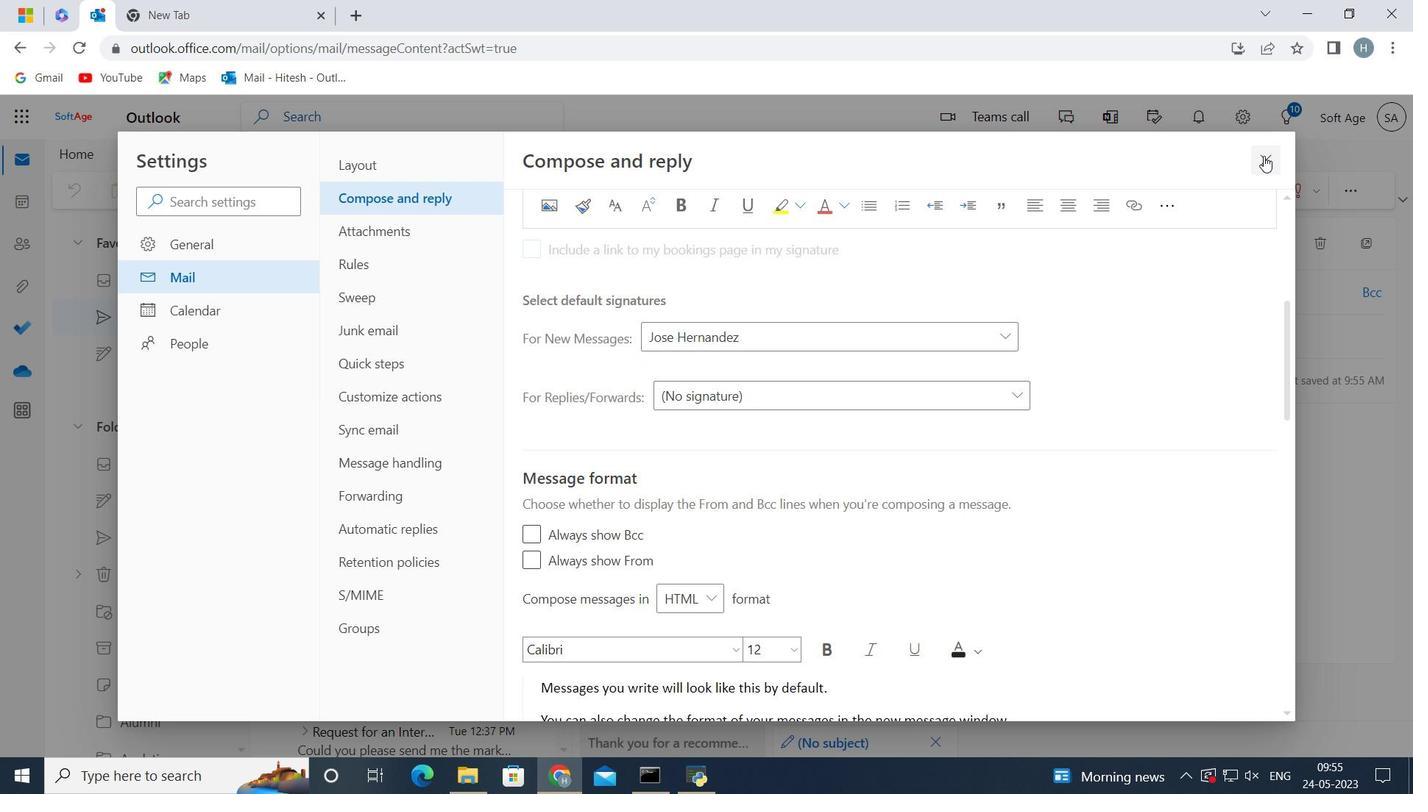 
Action: Mouse moved to (719, 381)
Screenshot: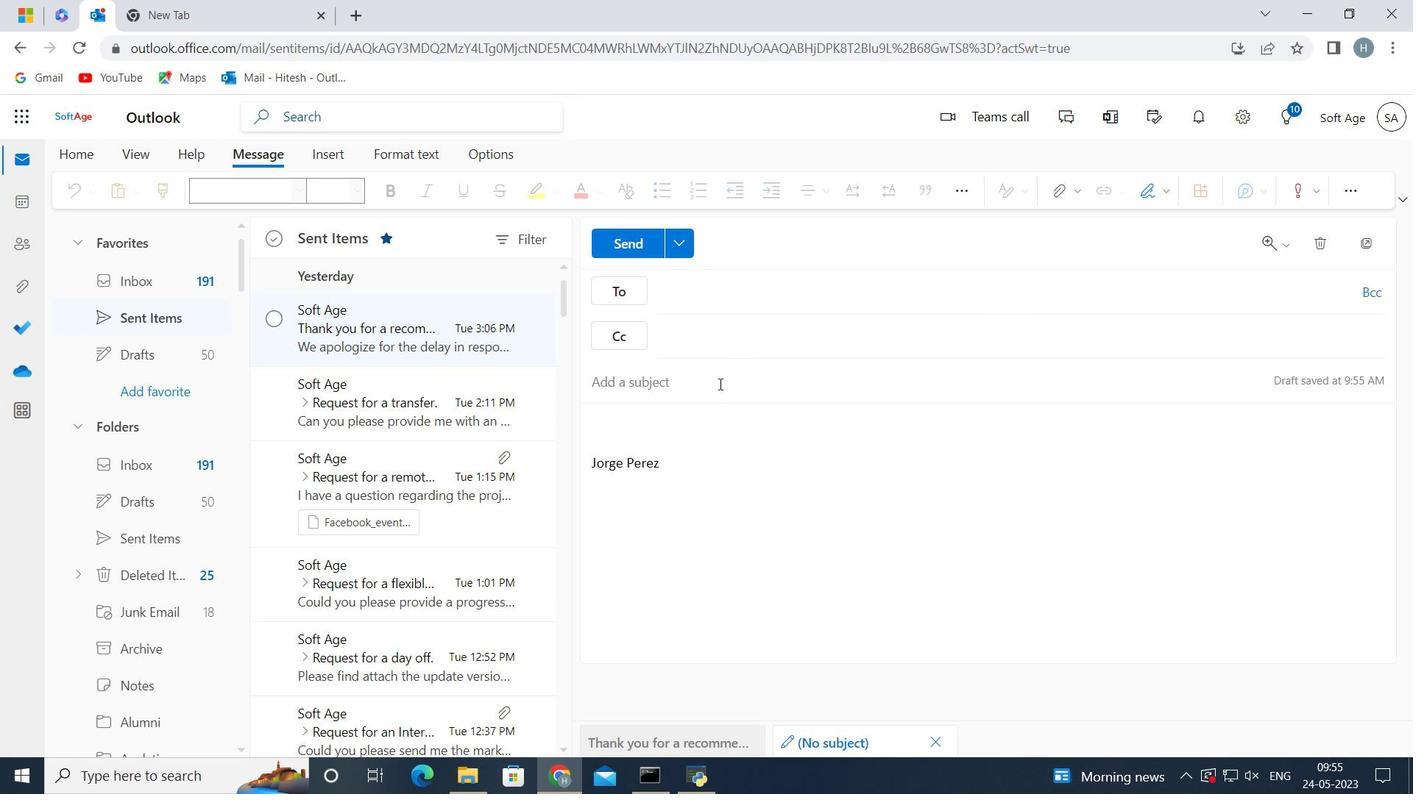 
Action: Mouse pressed left at (719, 381)
Screenshot: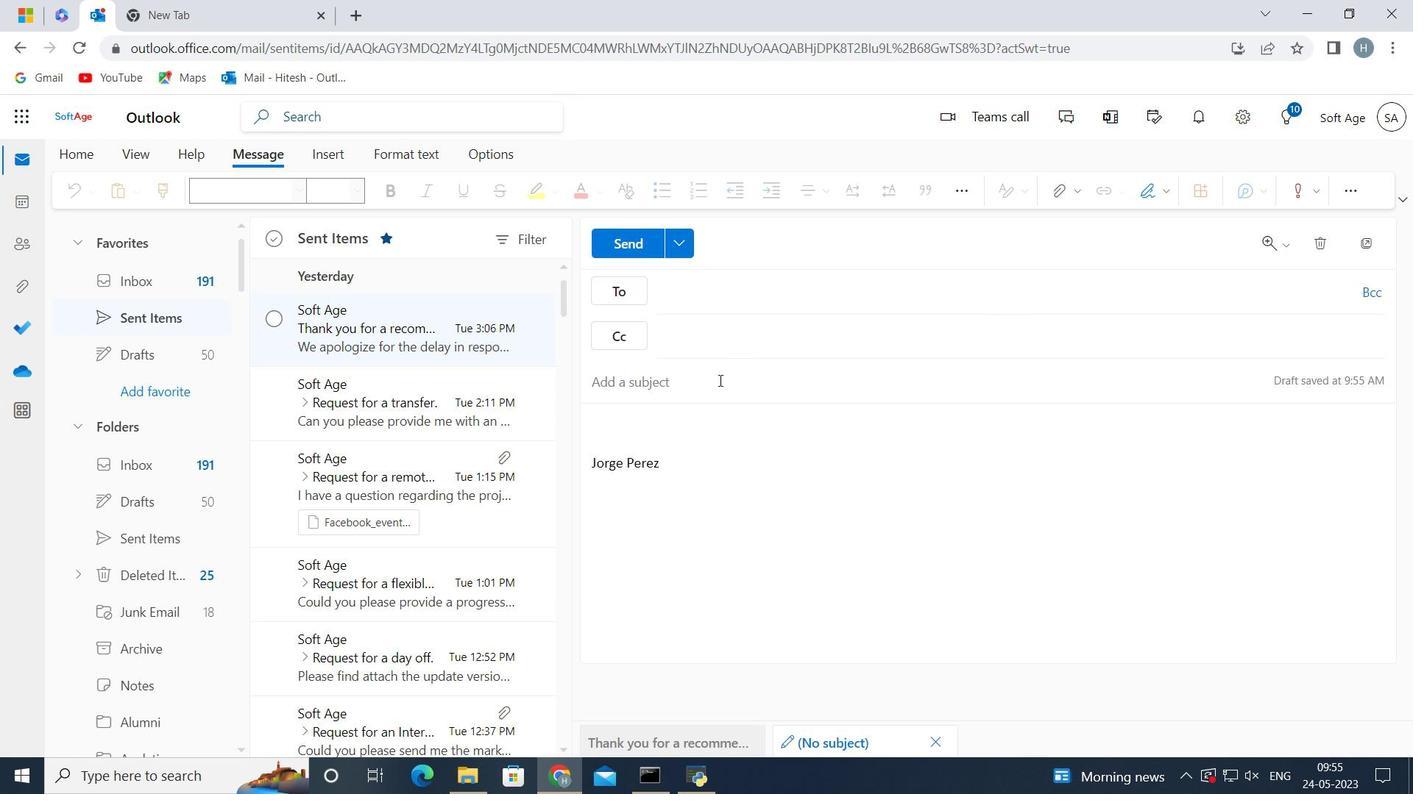 
Action: Key pressed <Key.shift>Request<Key.space>for<Key.space>collaboration<Key.space>
Screenshot: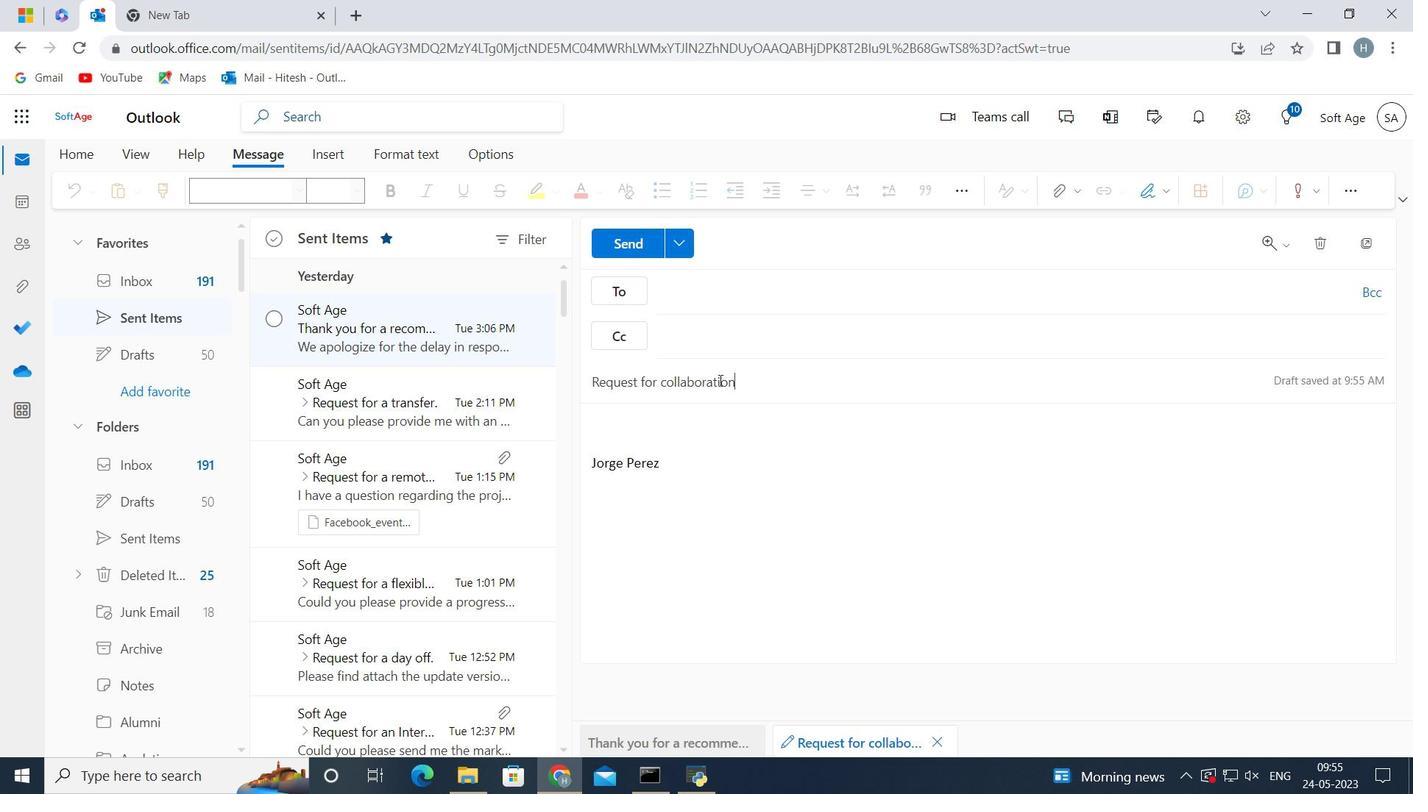 
Action: Mouse moved to (715, 468)
Screenshot: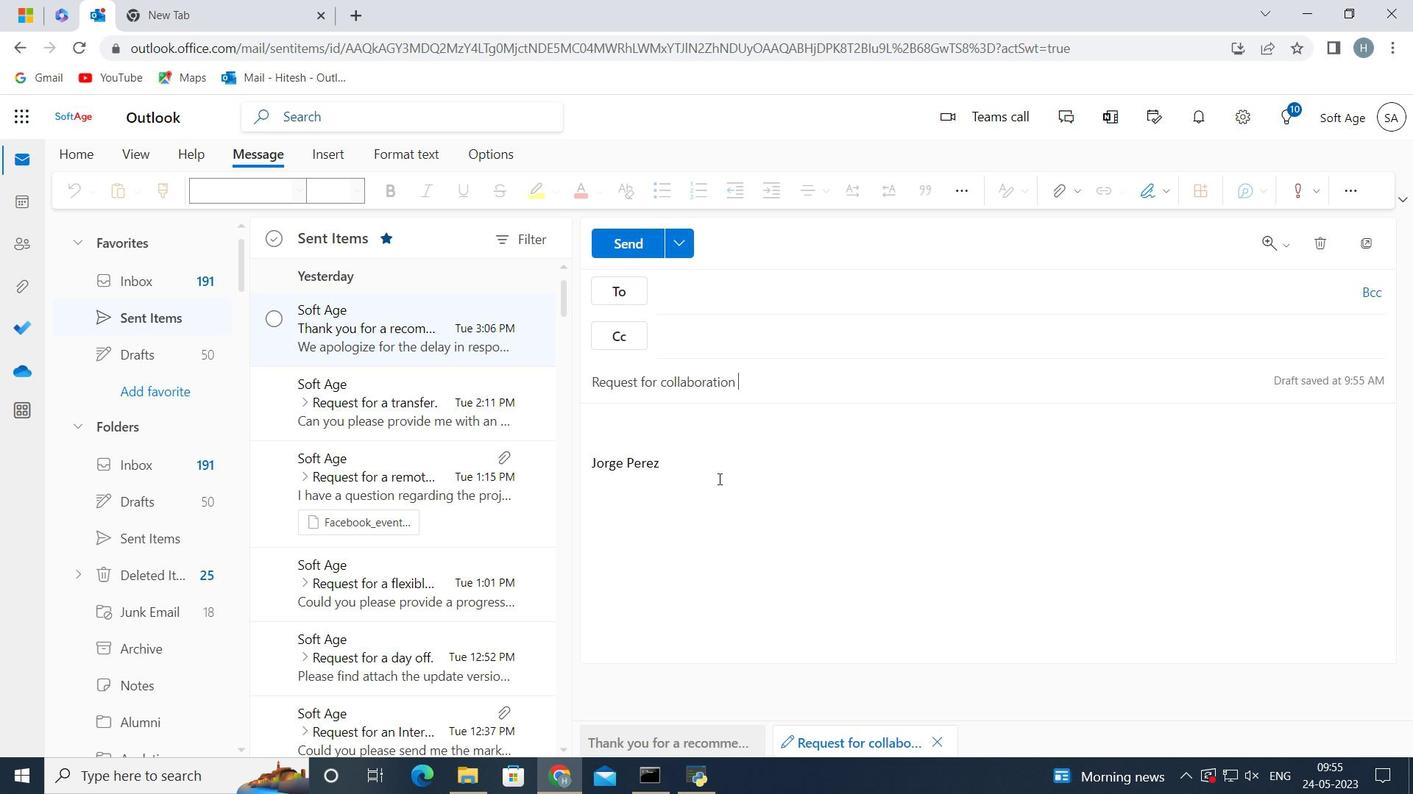 
Action: Mouse pressed left at (715, 468)
Screenshot: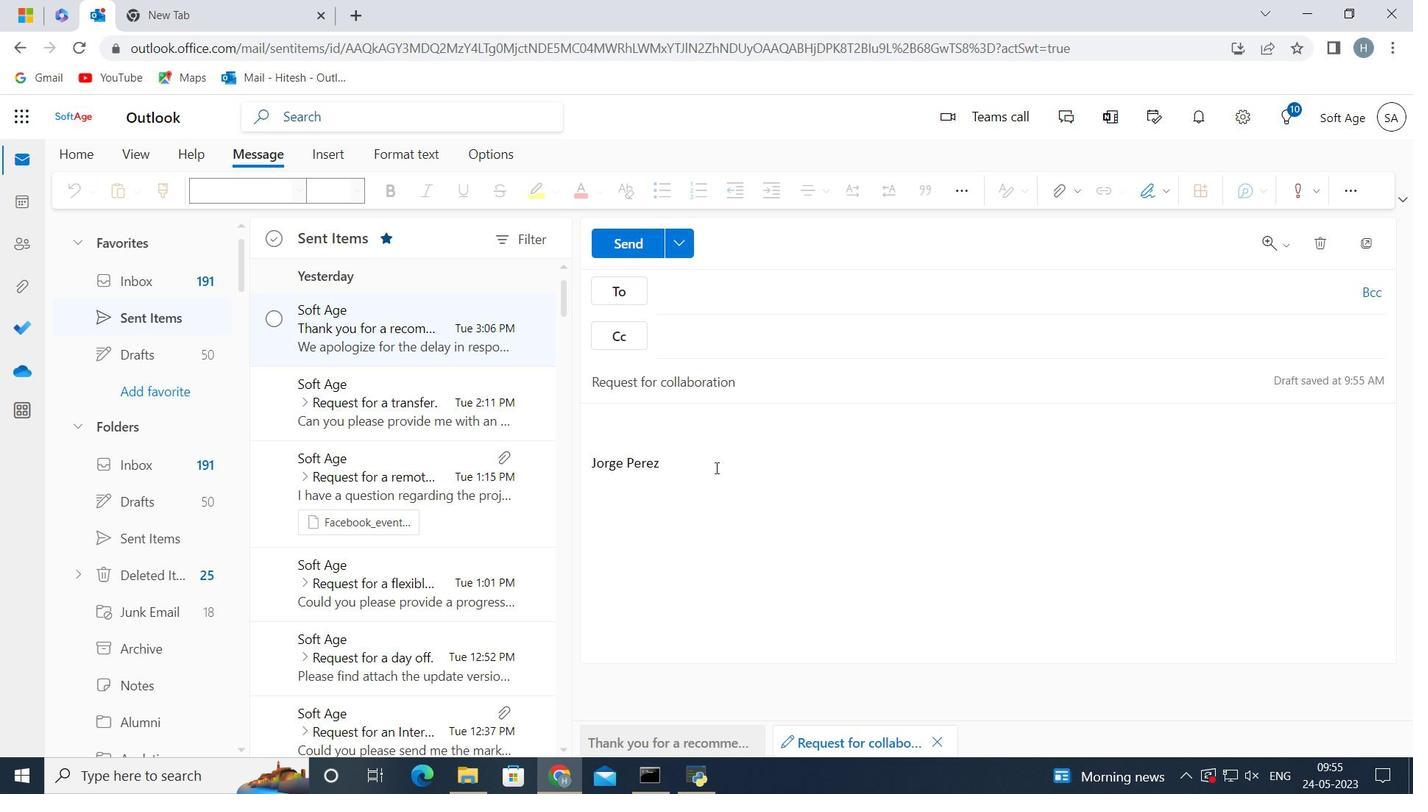 
Action: Key pressed <Key.backspace><Key.backspace><Key.backspace><Key.backspace><Key.backspace><Key.backspace><Key.backspace><Key.backspace><Key.backspace><Key.backspace><Key.backspace><Key.backspace><Key.backspace><Key.backspace><Key.backspace><Key.backspace><Key.backspace><Key.backspace><Key.backspace><Key.backspace><Key.backspace><Key.backspace><Key.backspace><Key.backspace><Key.backspace><Key.backspace><Key.backspace><Key.backspace><Key.shift>Can<Key.space>you<Key.space>please<Key.space>provide<Key.space>me<Key.space>with<Key.space>the<Key.space>login<Key.space>credentials<Key.space>for<Key.space>the<Key.space>system<Key.space>
Screenshot: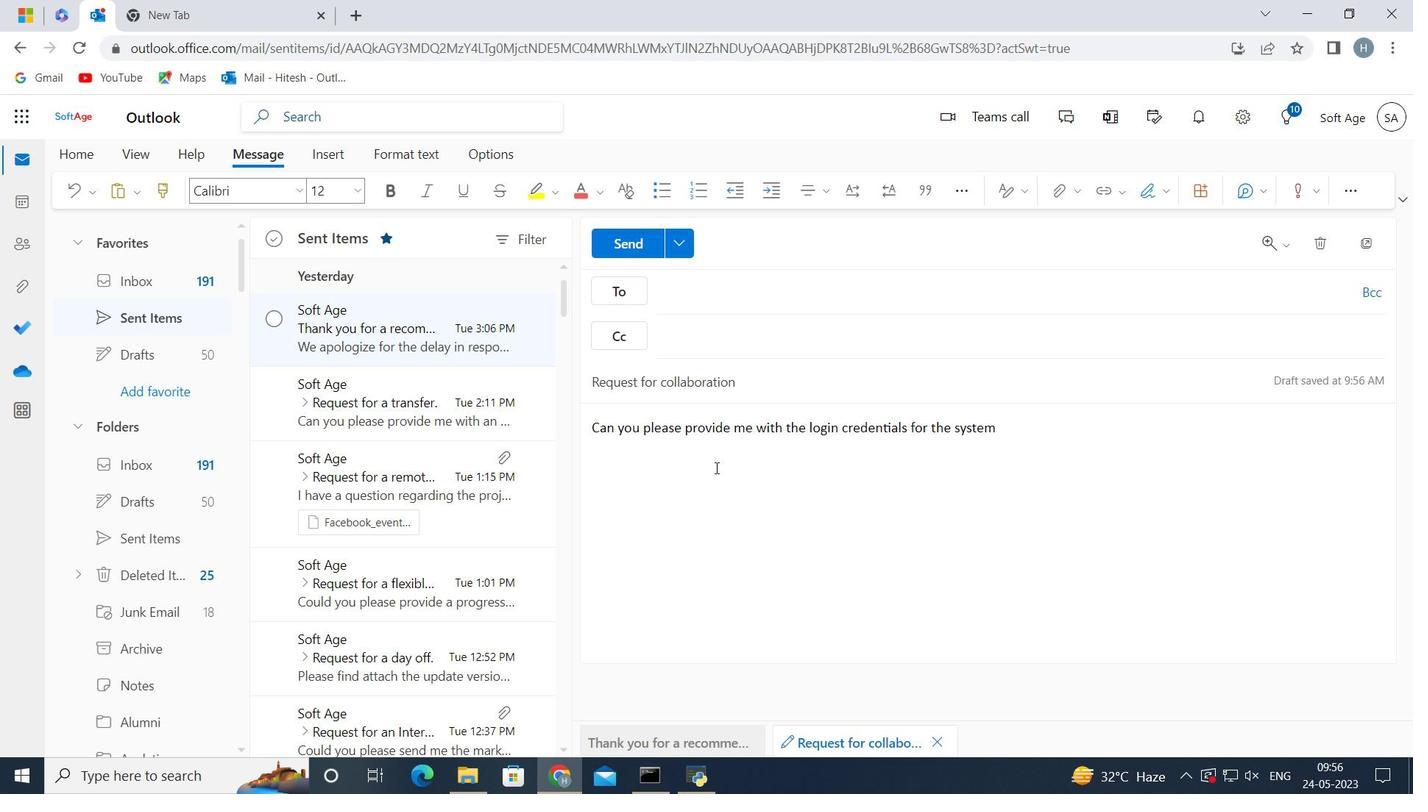 
Action: Mouse moved to (678, 303)
Screenshot: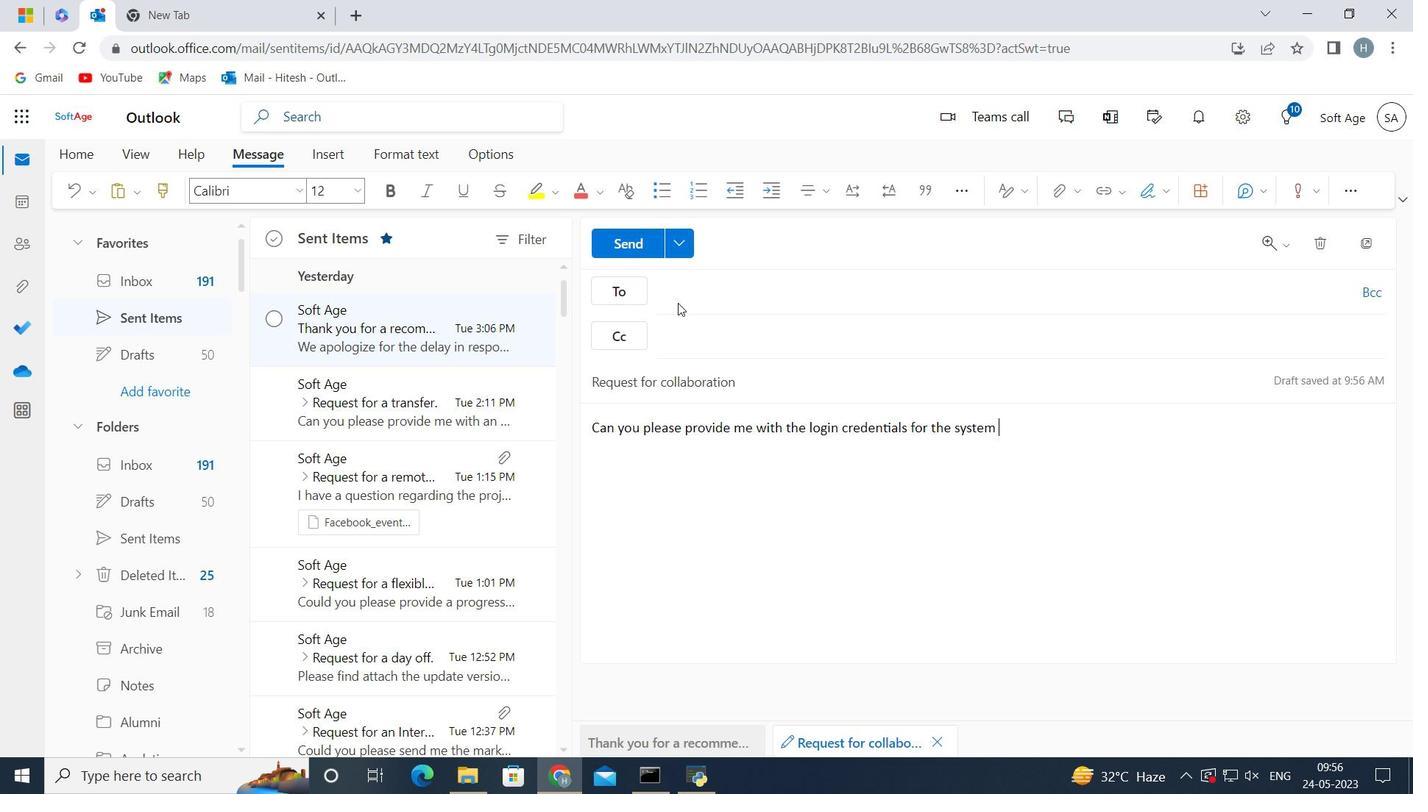 
Action: Mouse pressed left at (678, 303)
Screenshot: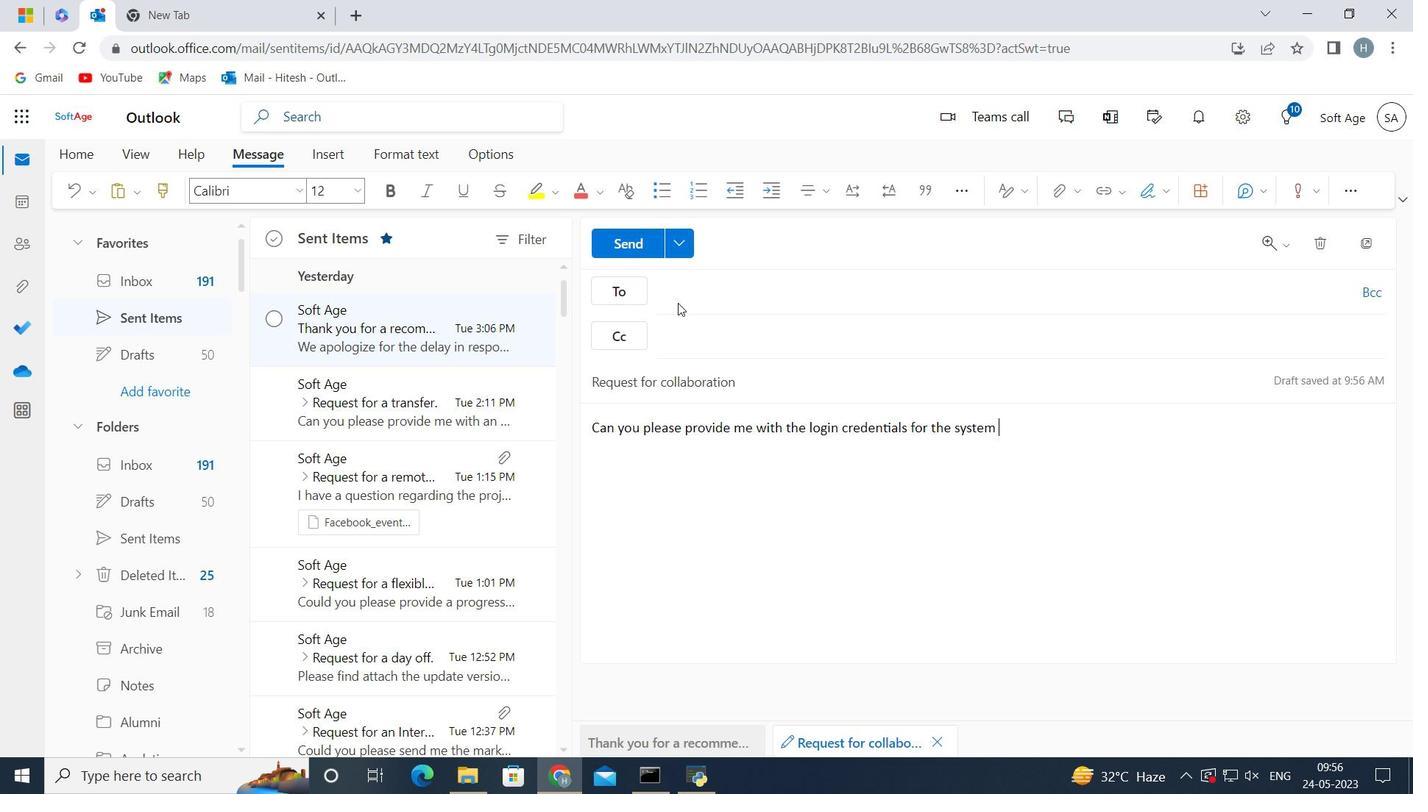 
Action: Mouse moved to (689, 293)
Screenshot: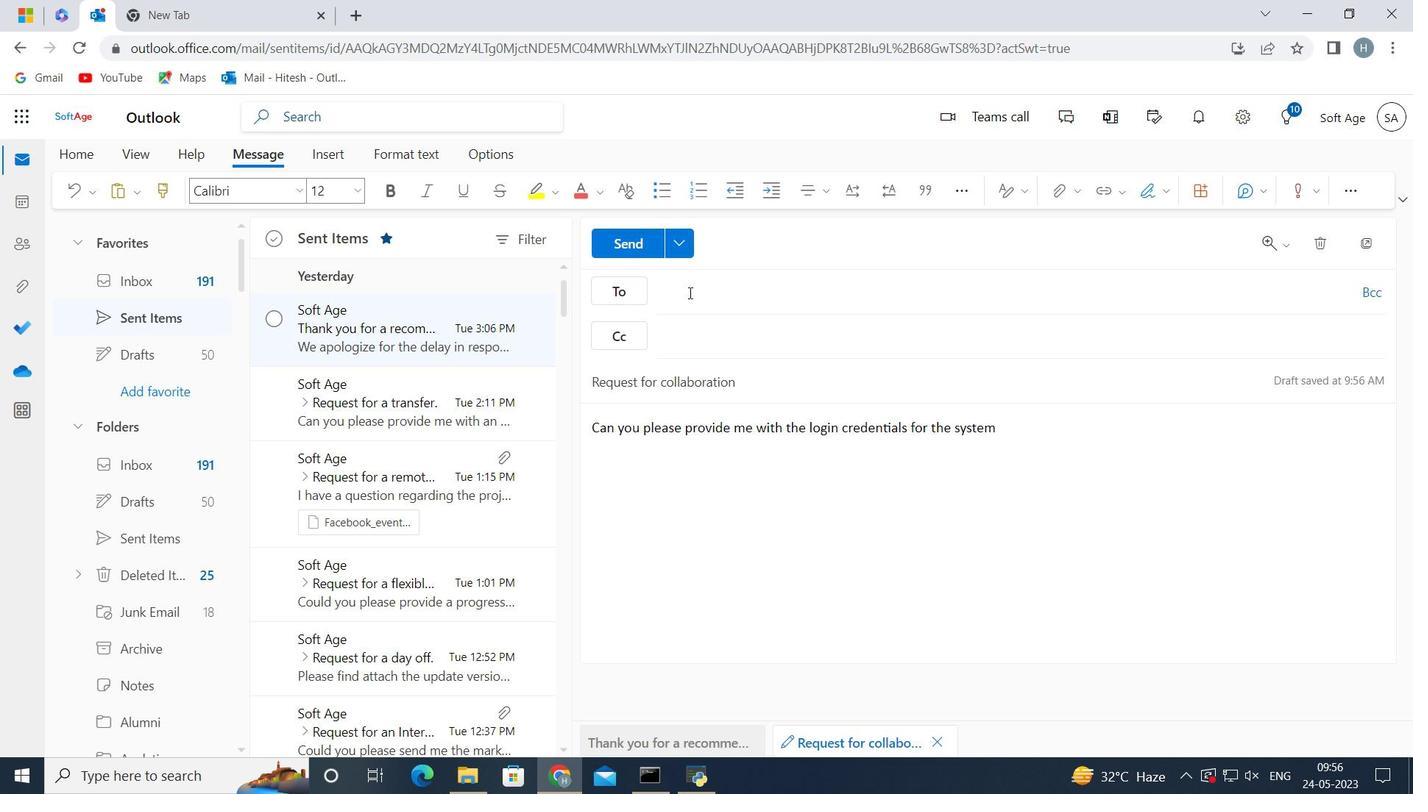 
Action: Mouse pressed left at (689, 293)
Screenshot: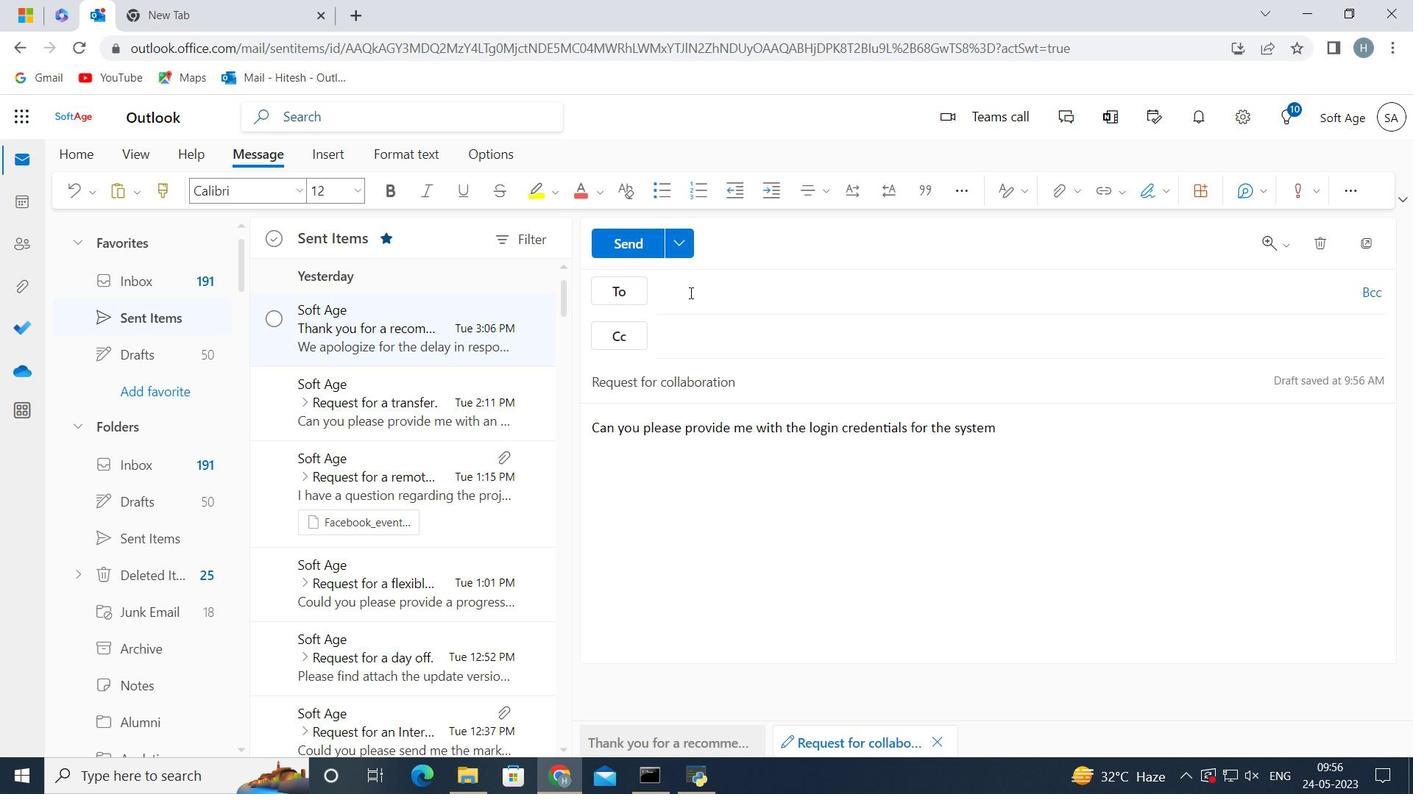 
Action: Key pressed softage.
Screenshot: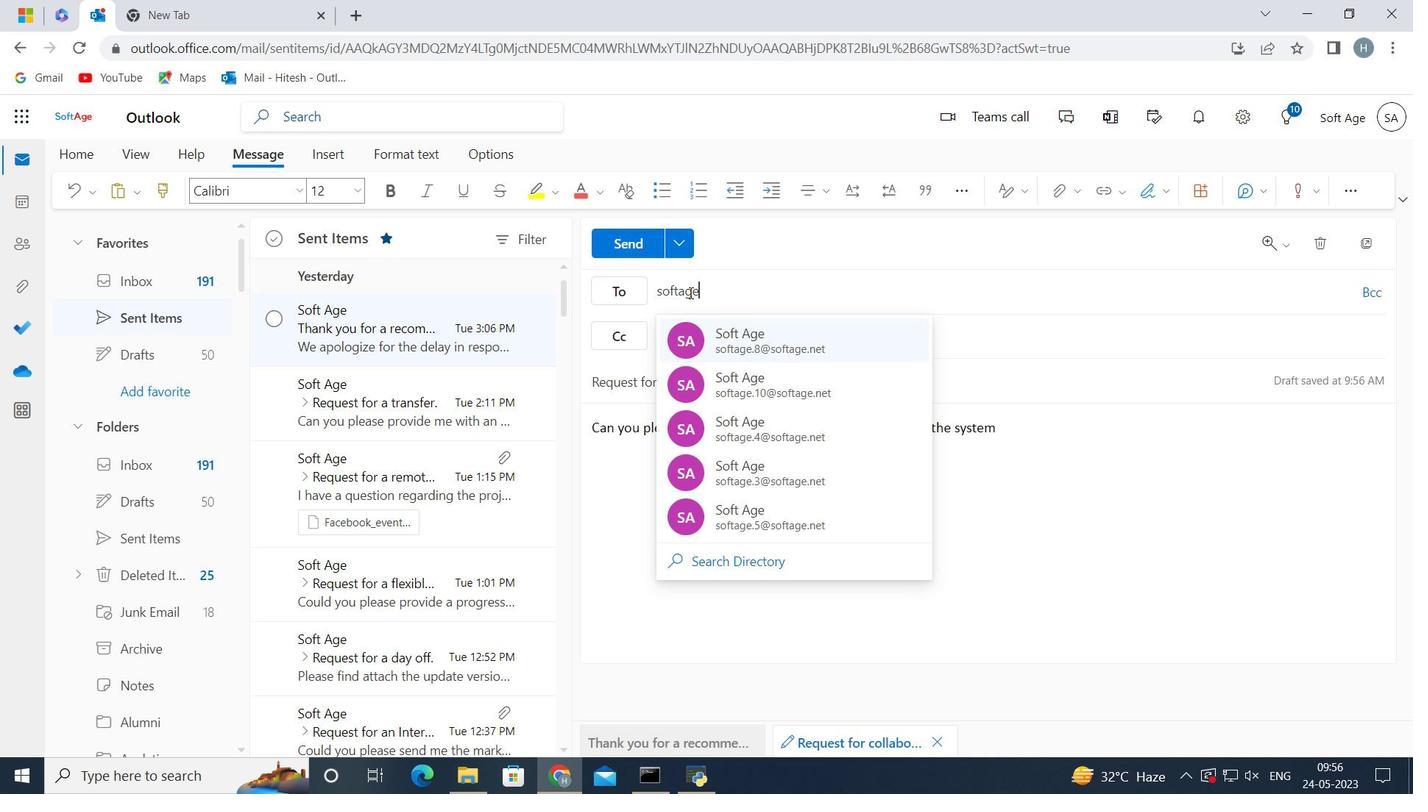 
Action: Mouse moved to (690, 303)
Screenshot: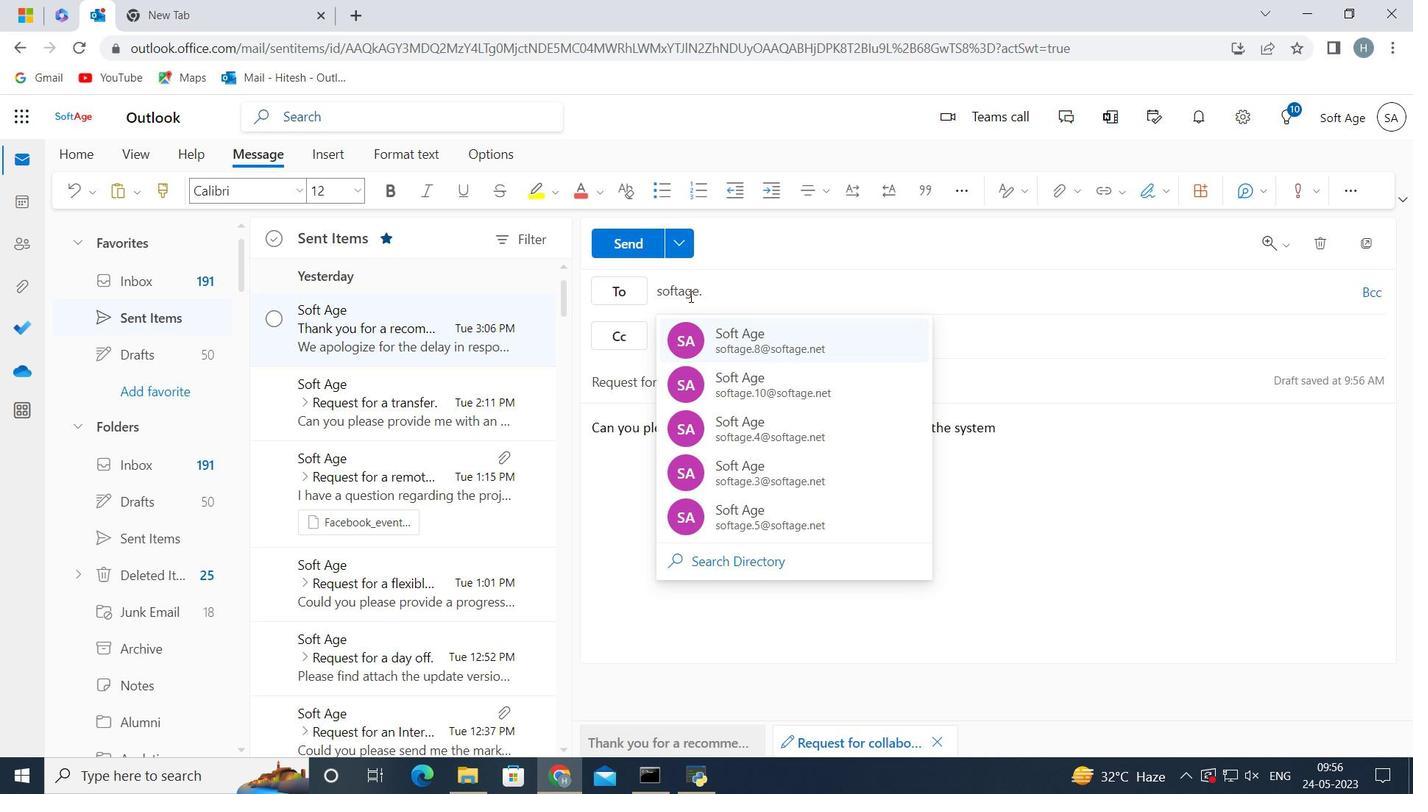 
Action: Key pressed 6<Key.shift>@softage.net
Screenshot: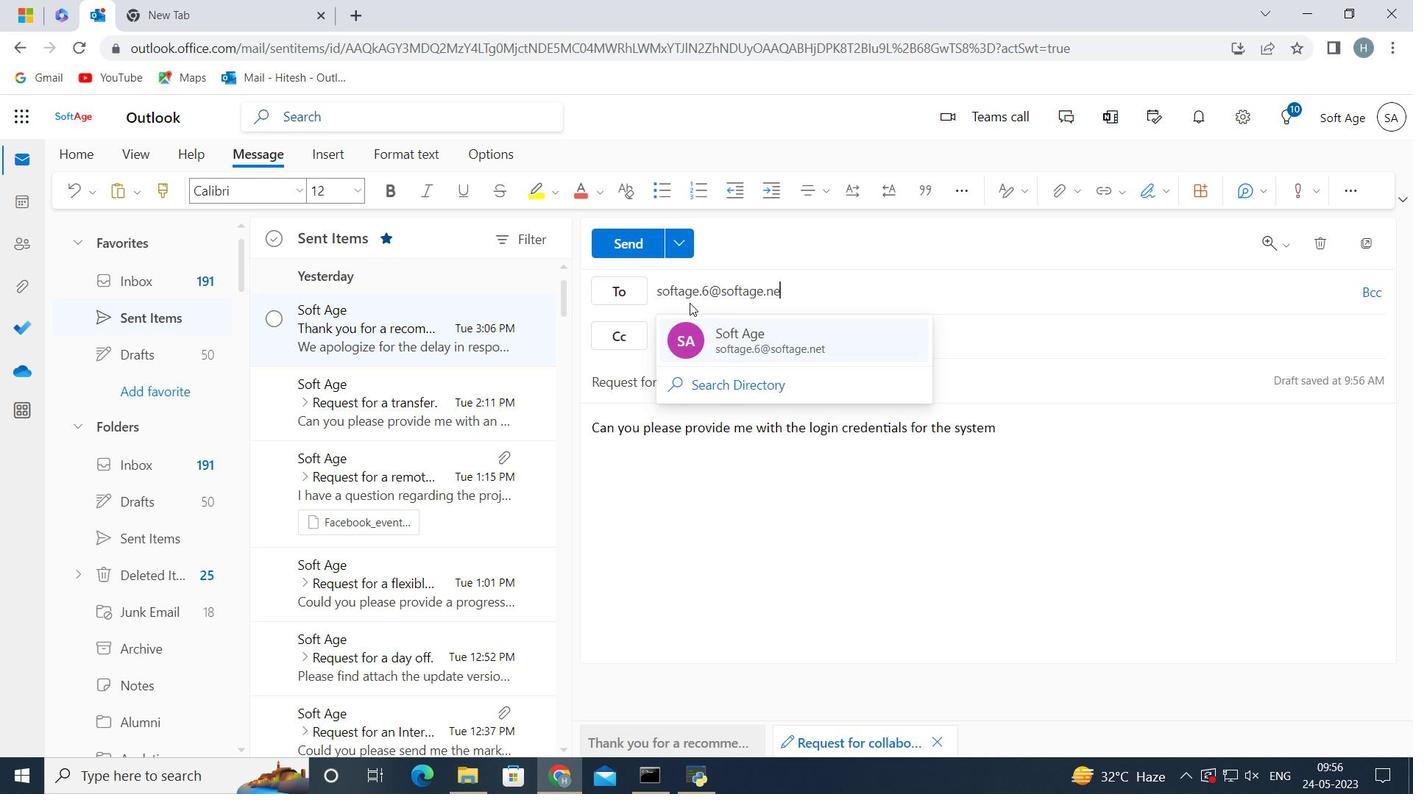 
Action: Mouse moved to (684, 334)
Screenshot: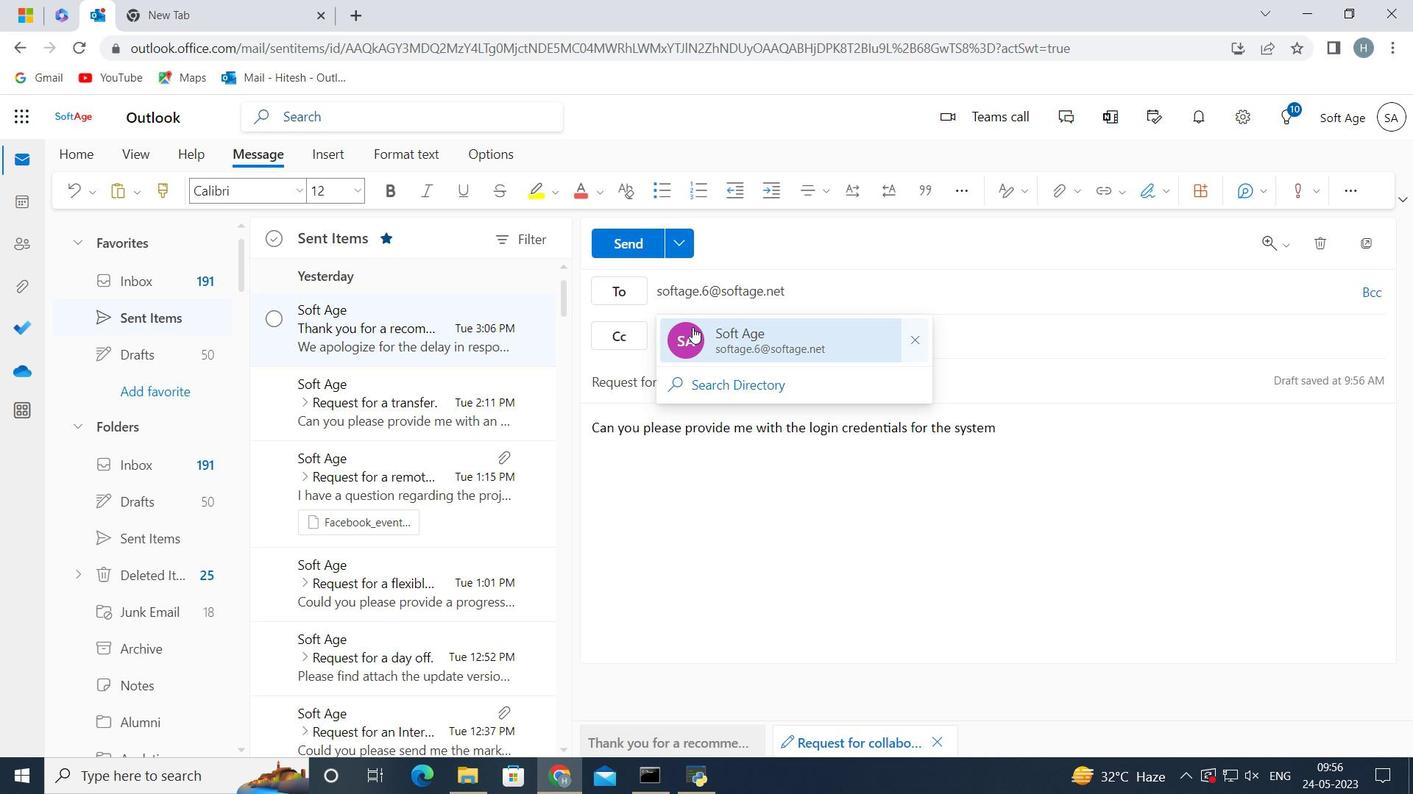 
Action: Mouse pressed left at (684, 334)
Screenshot: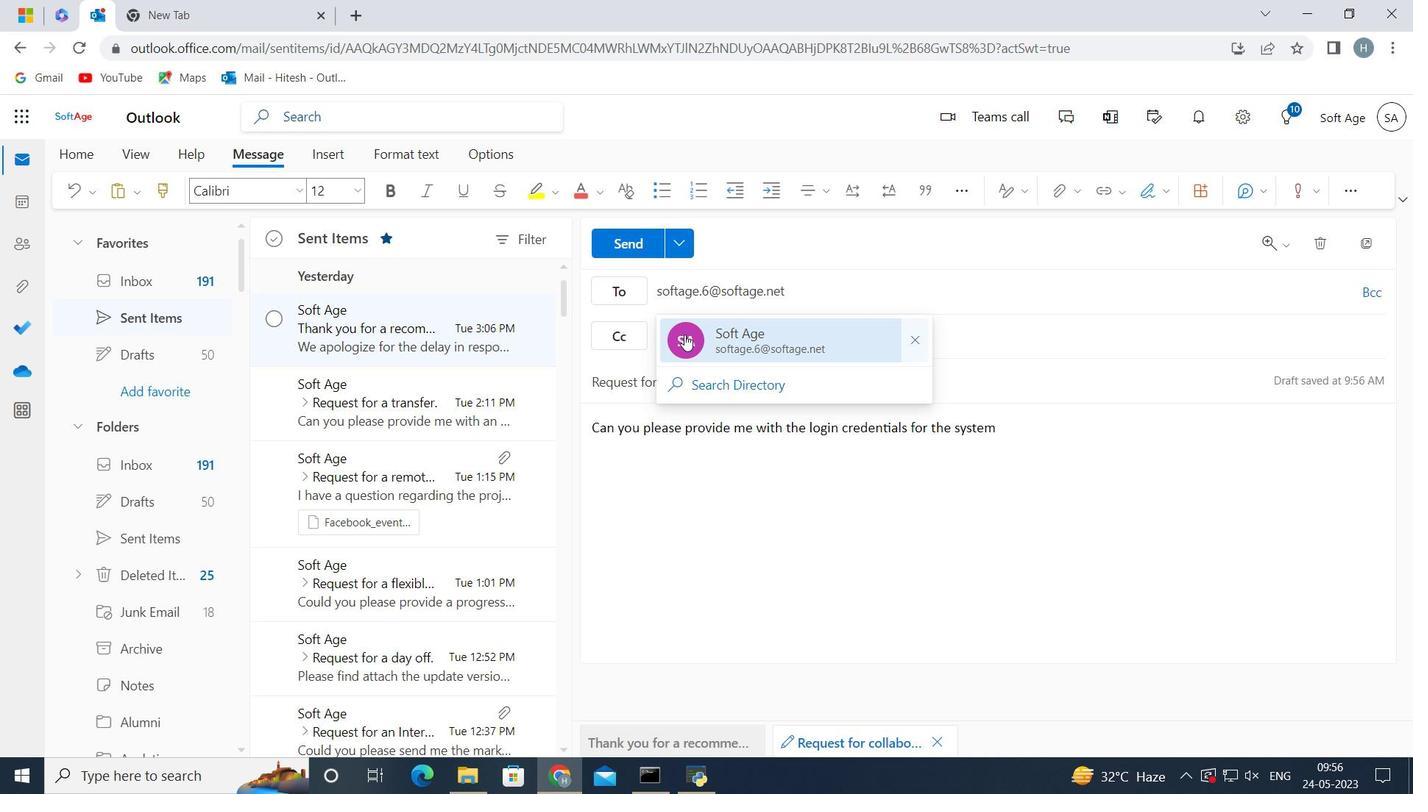 
Action: Mouse moved to (634, 244)
Screenshot: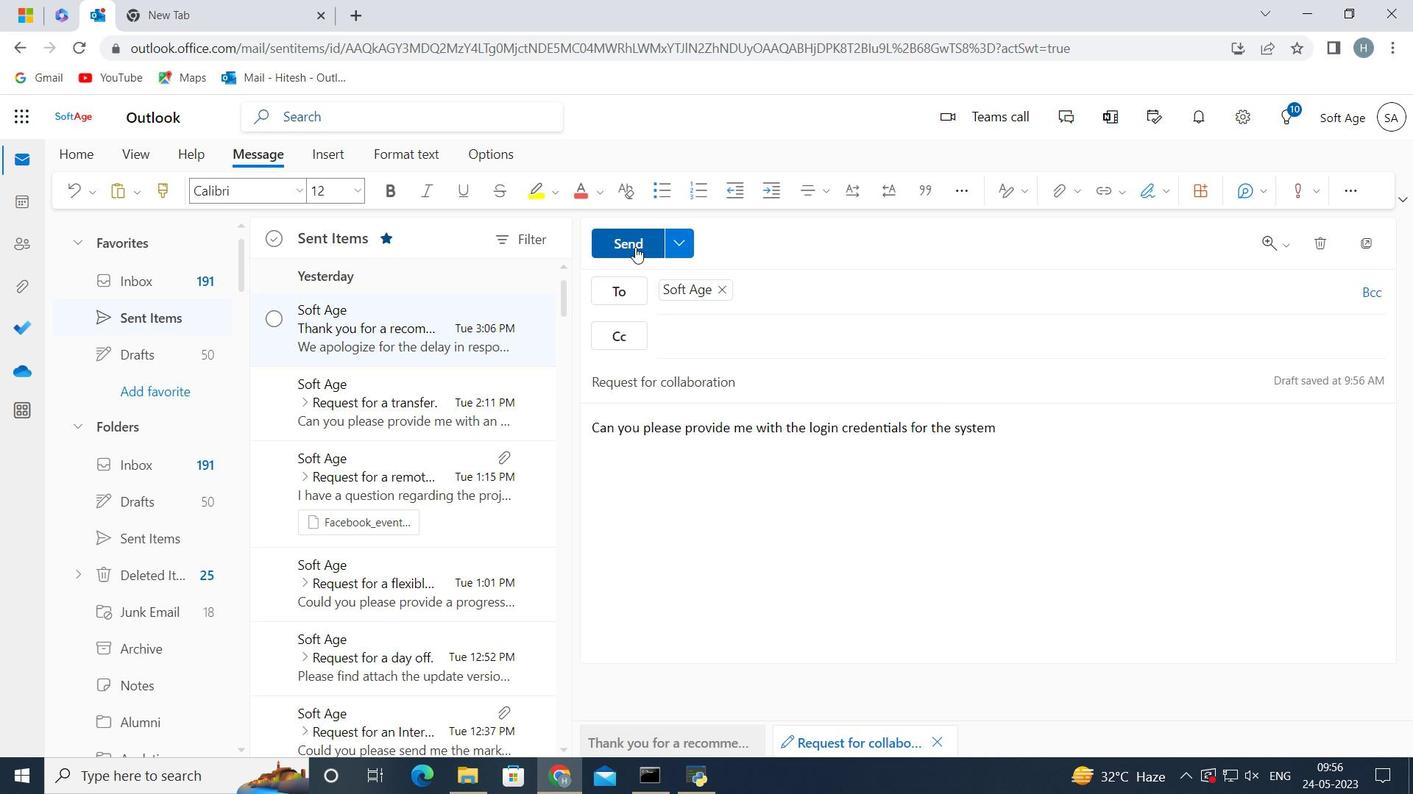 
Action: Mouse pressed left at (634, 244)
Screenshot: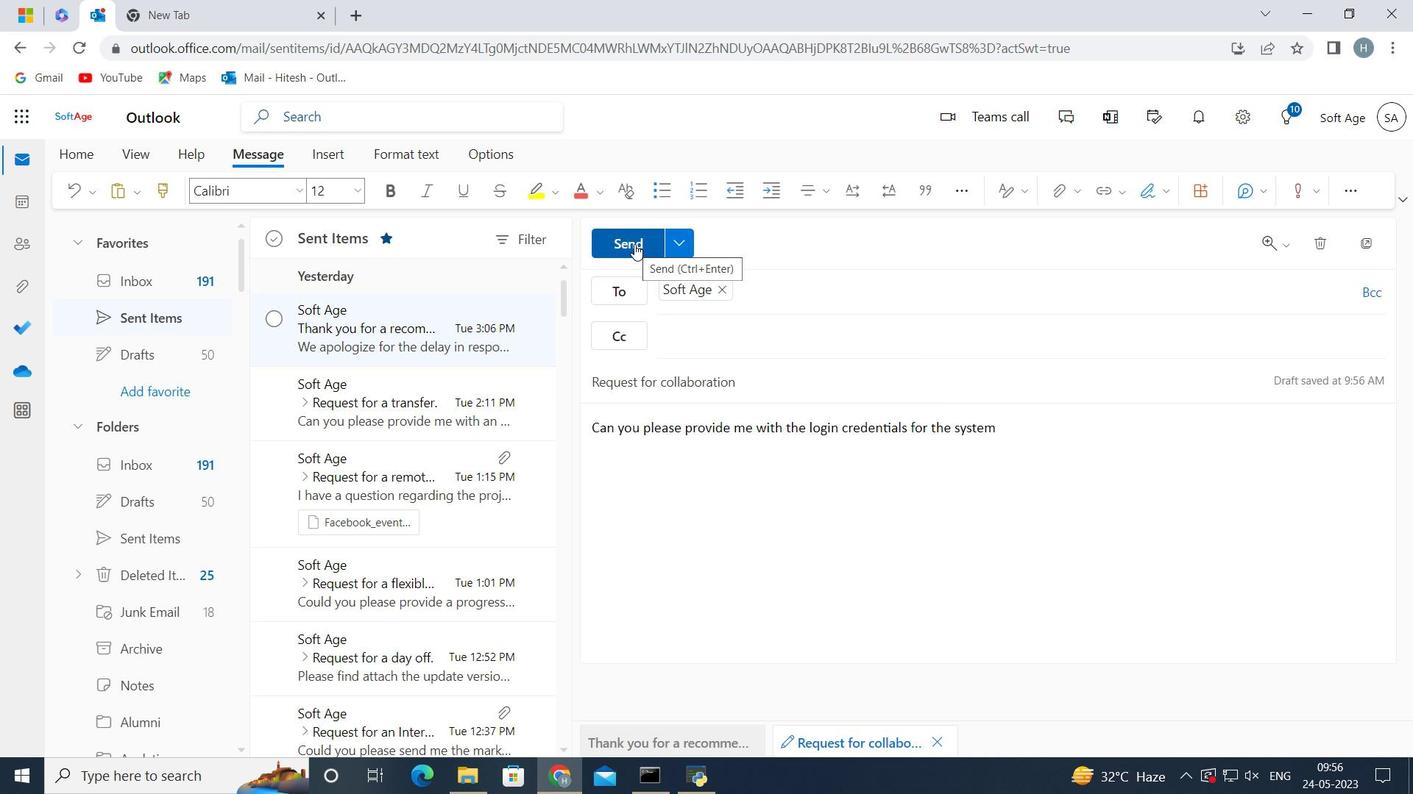 
Action: Mouse moved to (418, 326)
Screenshot: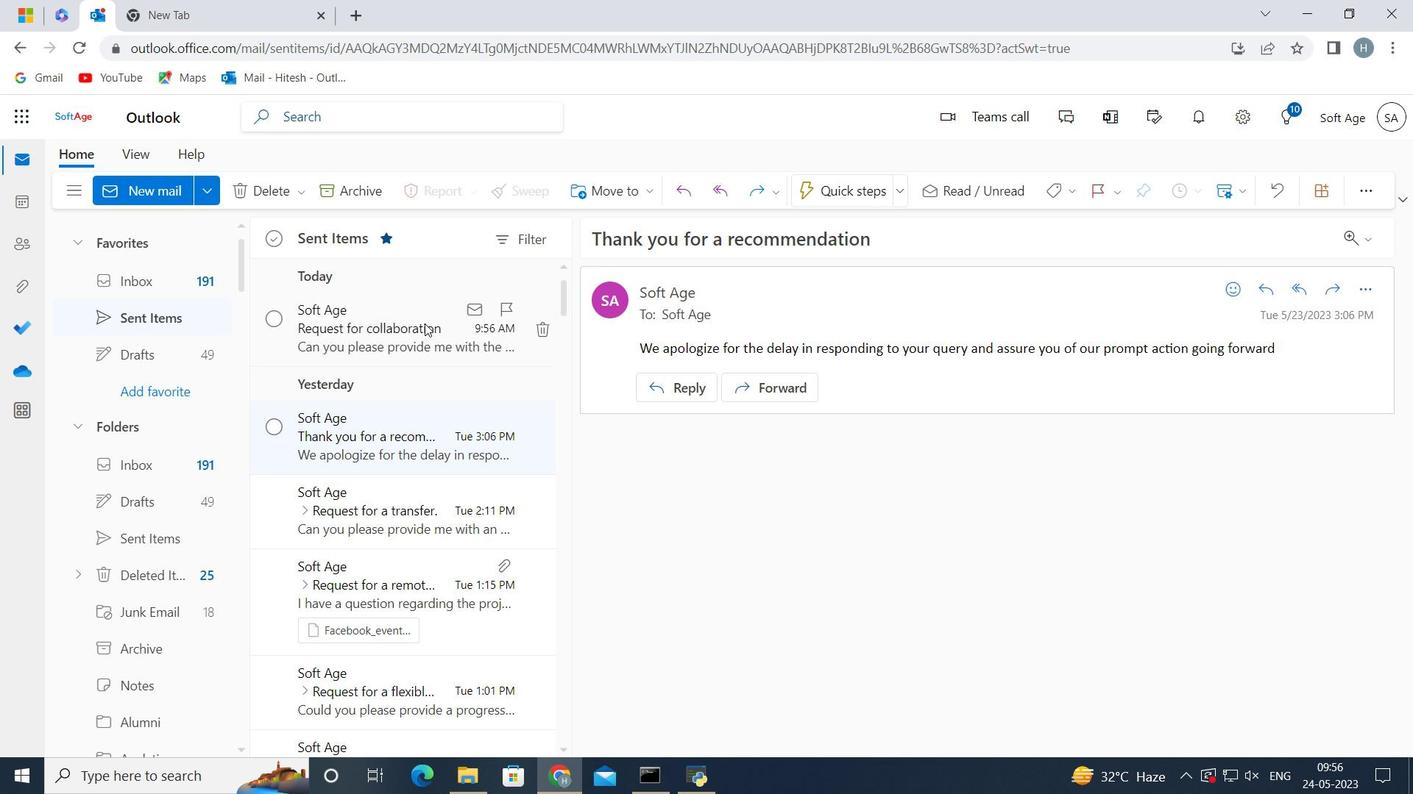 
Action: Mouse pressed left at (418, 326)
Screenshot: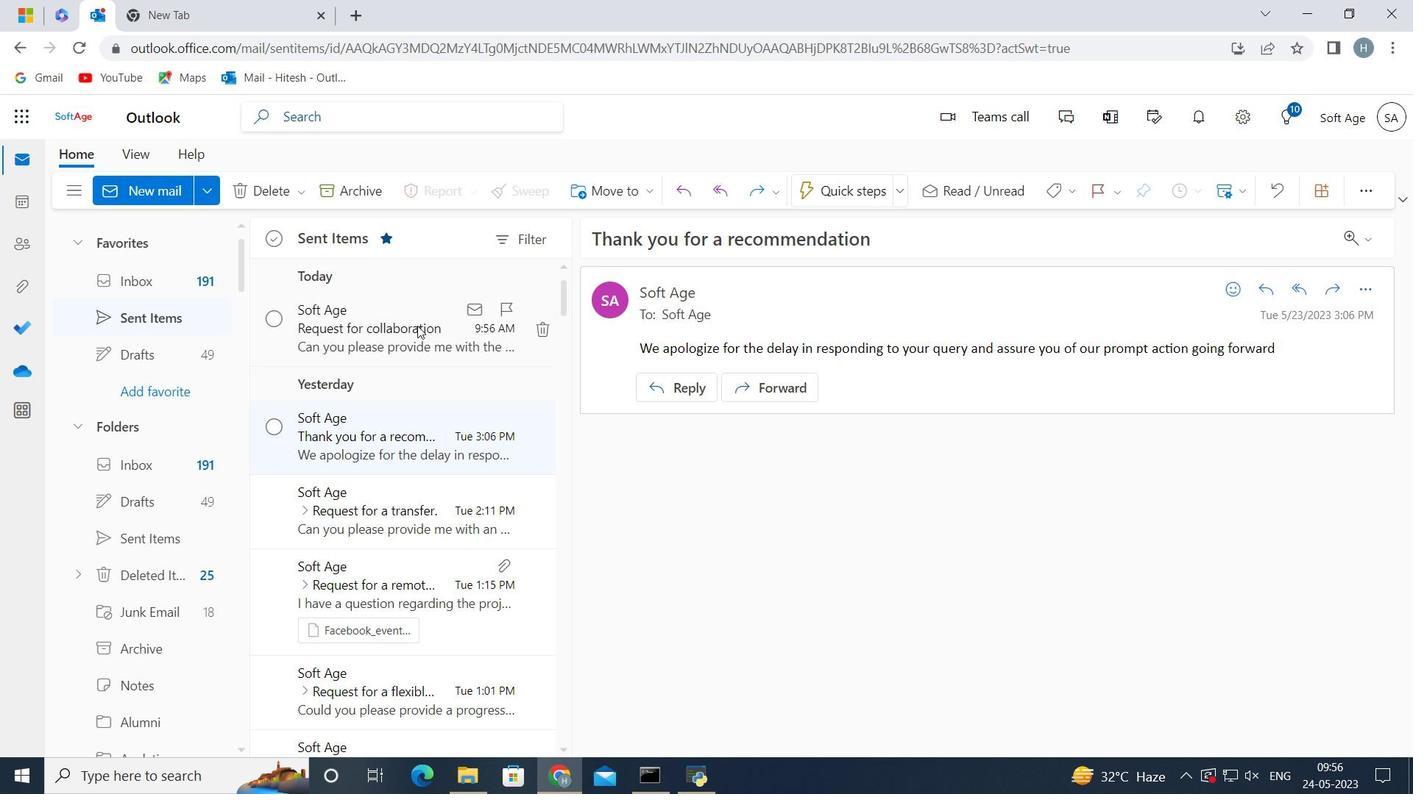 
Action: Mouse moved to (602, 188)
Screenshot: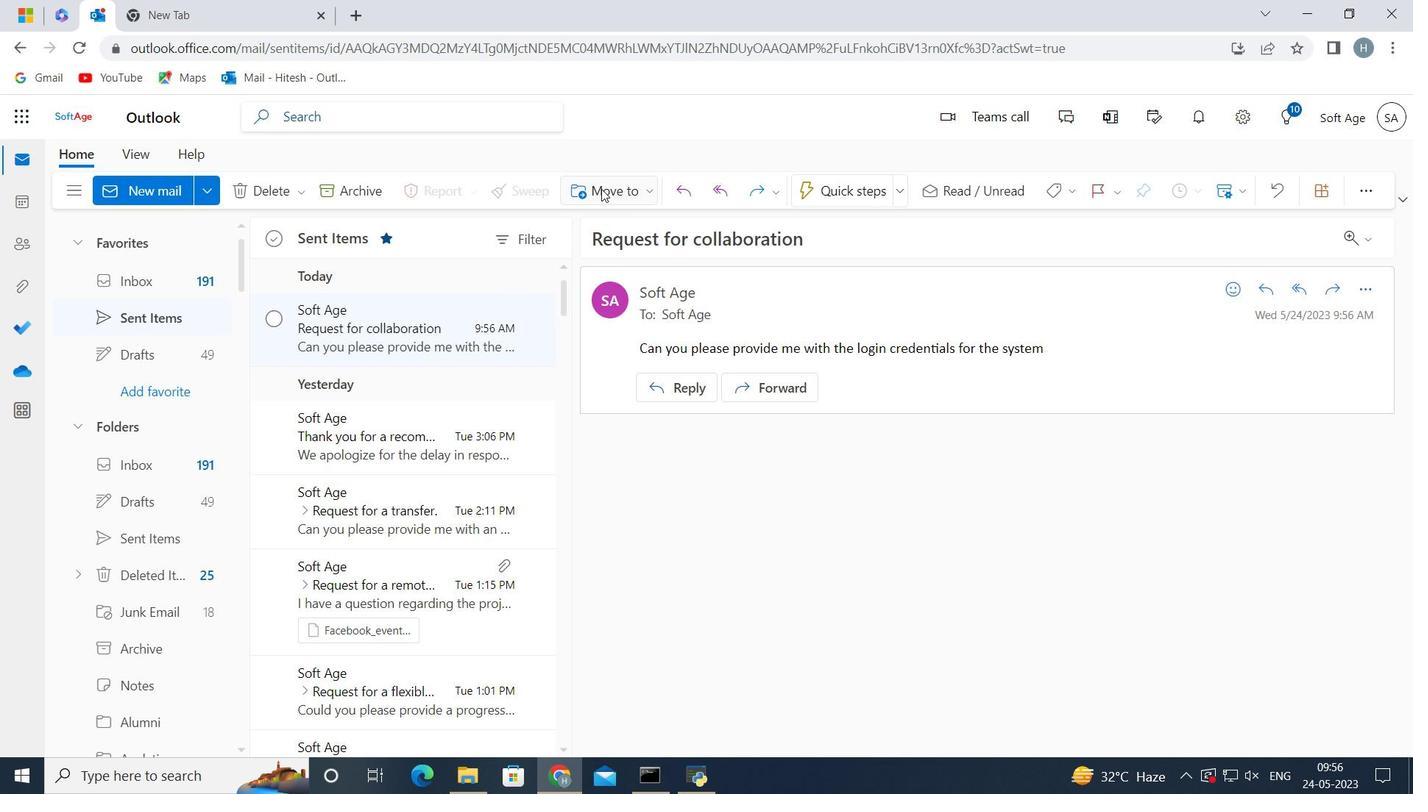 
Action: Mouse pressed left at (602, 188)
Screenshot: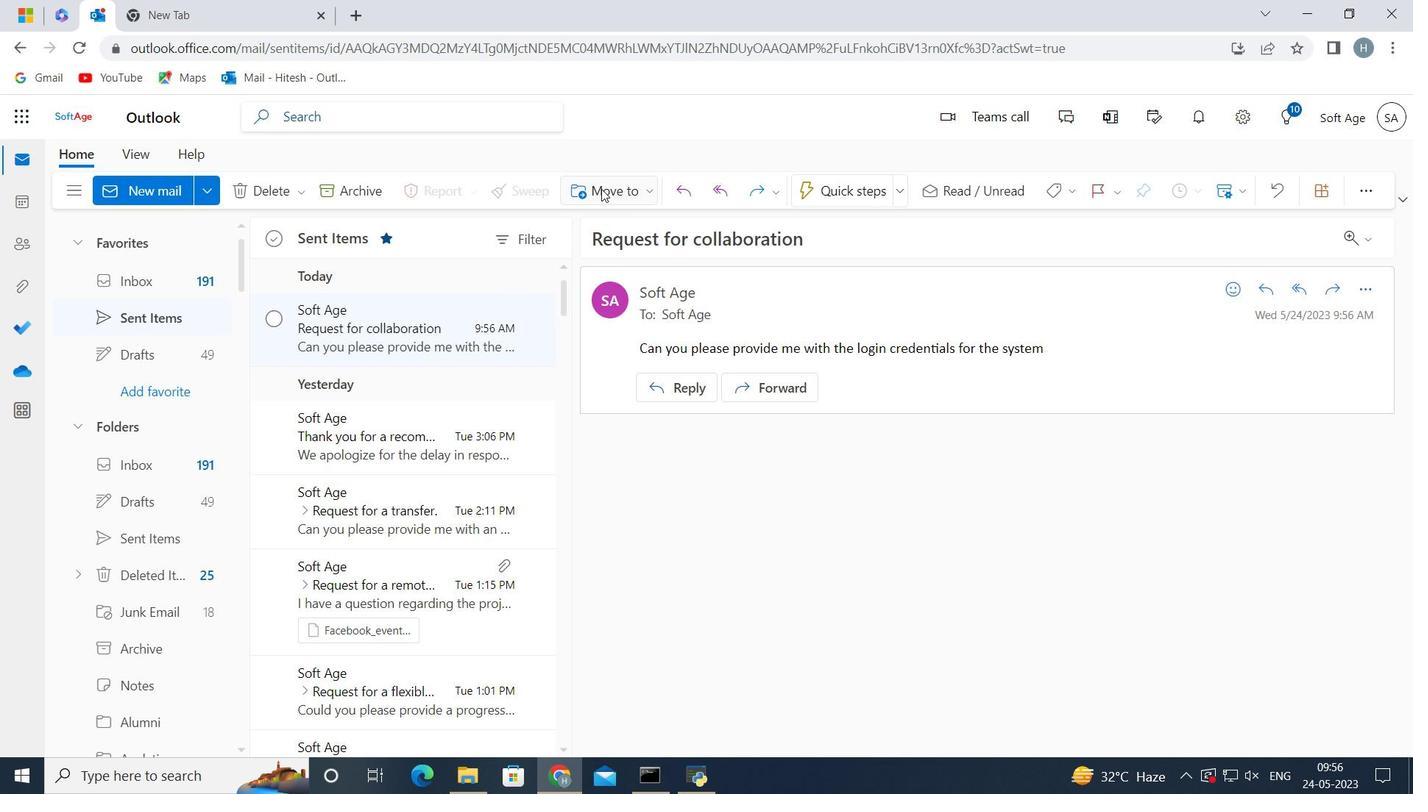 
Action: Mouse moved to (616, 223)
Screenshot: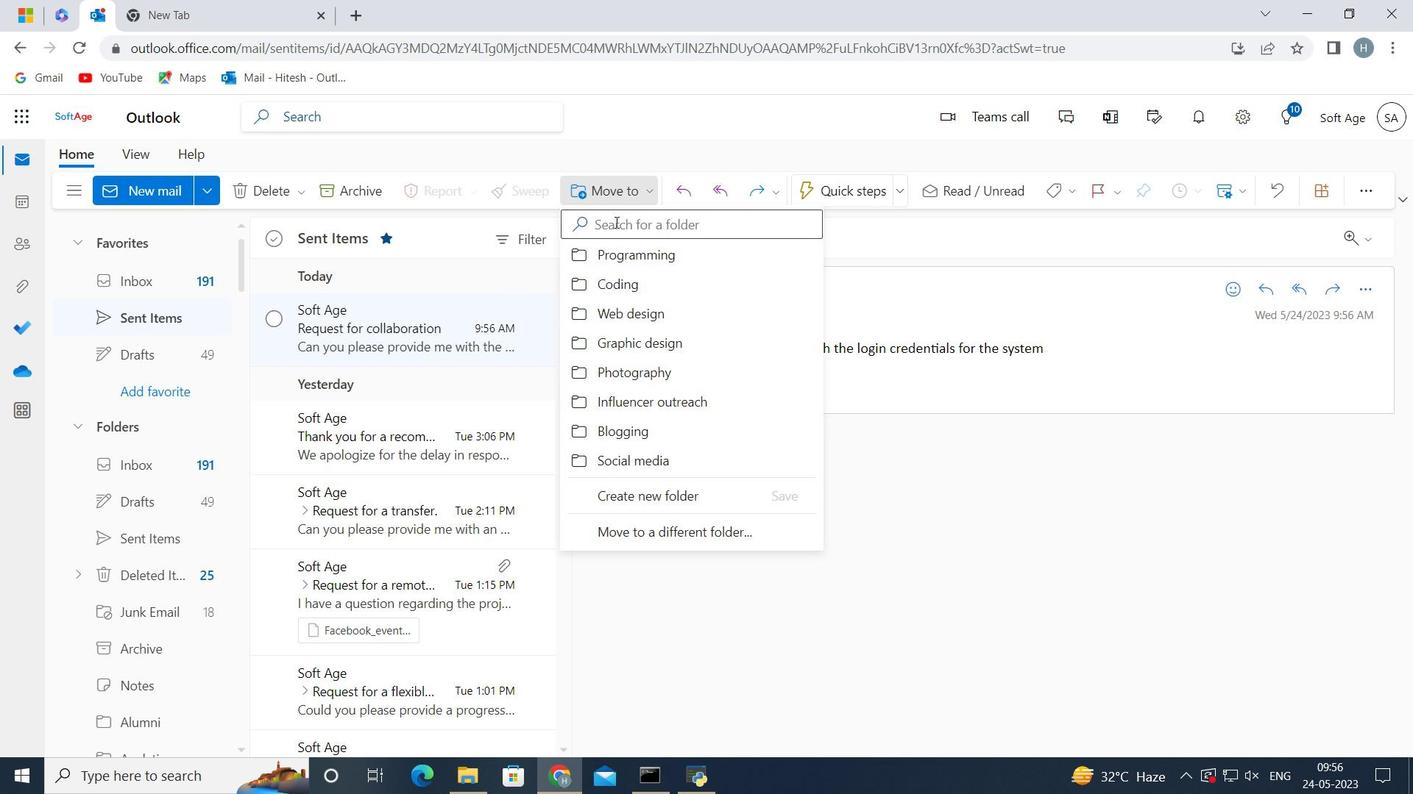 
Action: Mouse pressed left at (616, 223)
Screenshot: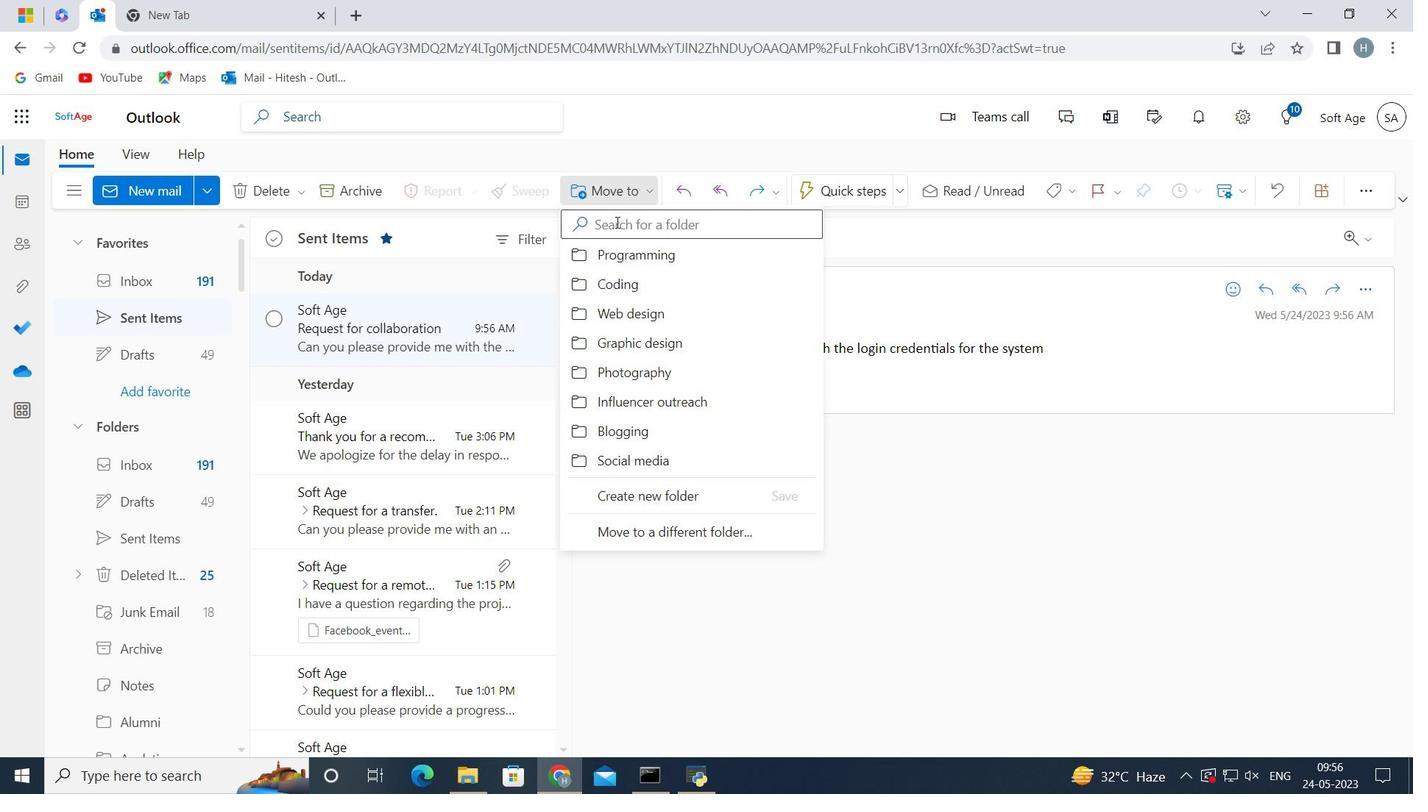 
Action: Mouse moved to (616, 223)
Screenshot: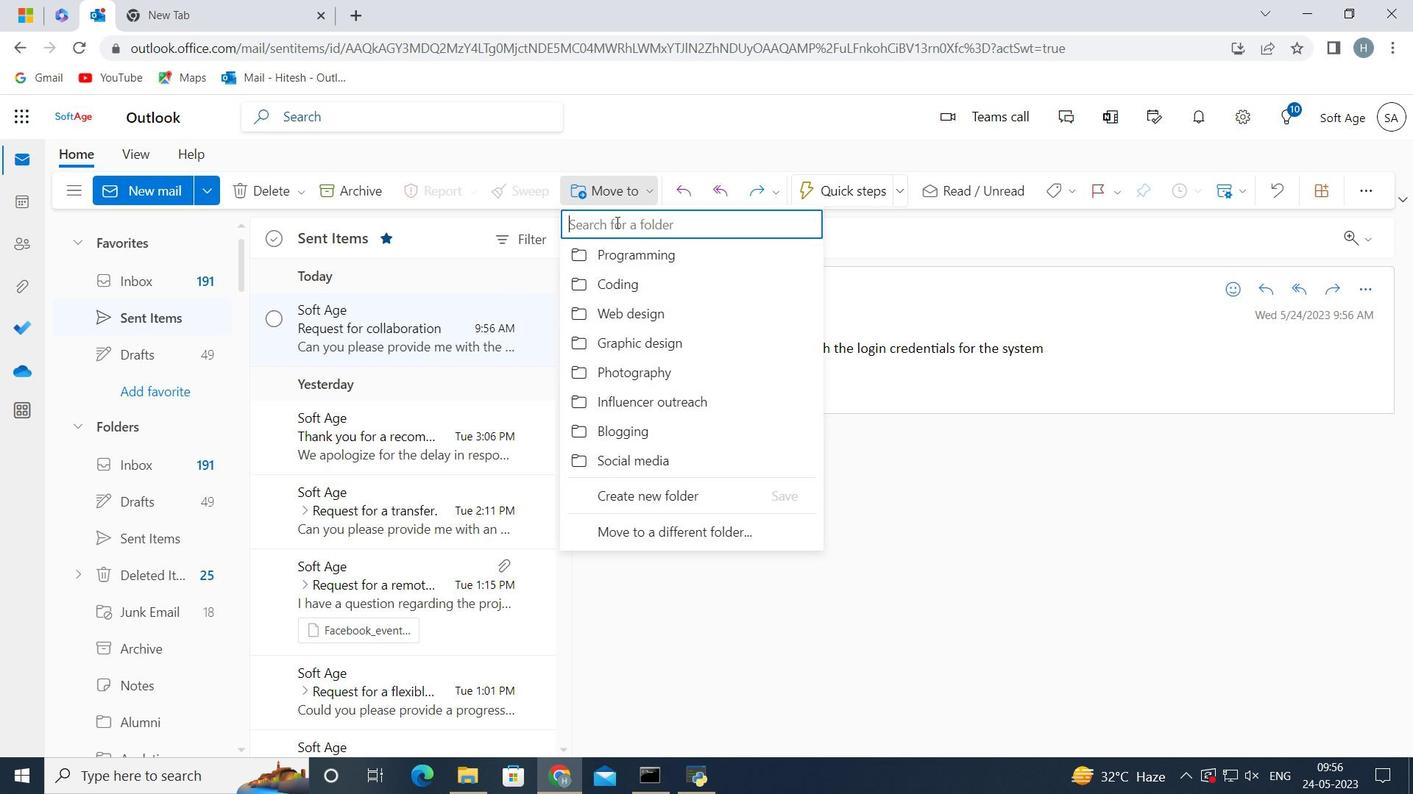 
Action: Key pressed <Key.shift>Software<Key.space>development
Screenshot: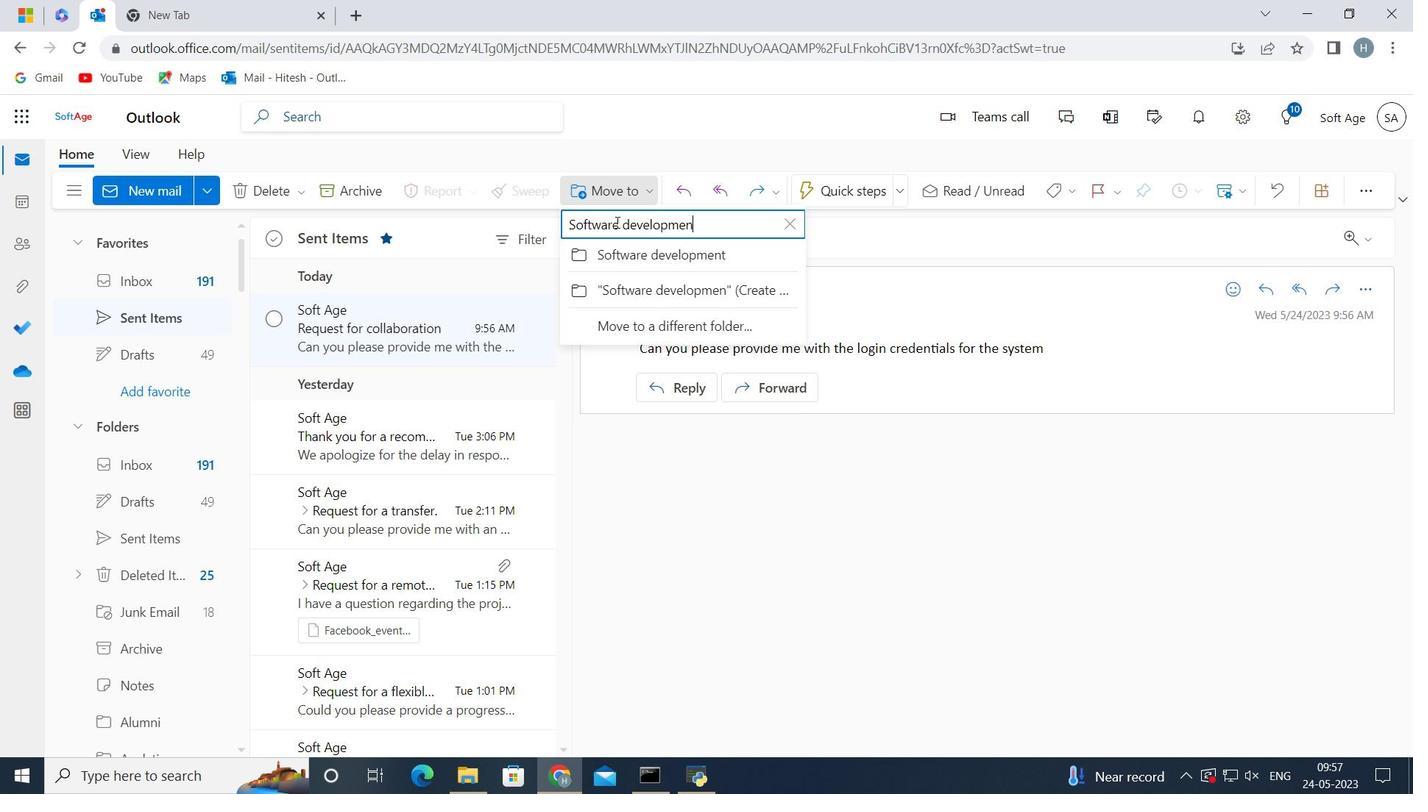 
Action: Mouse moved to (577, 249)
Screenshot: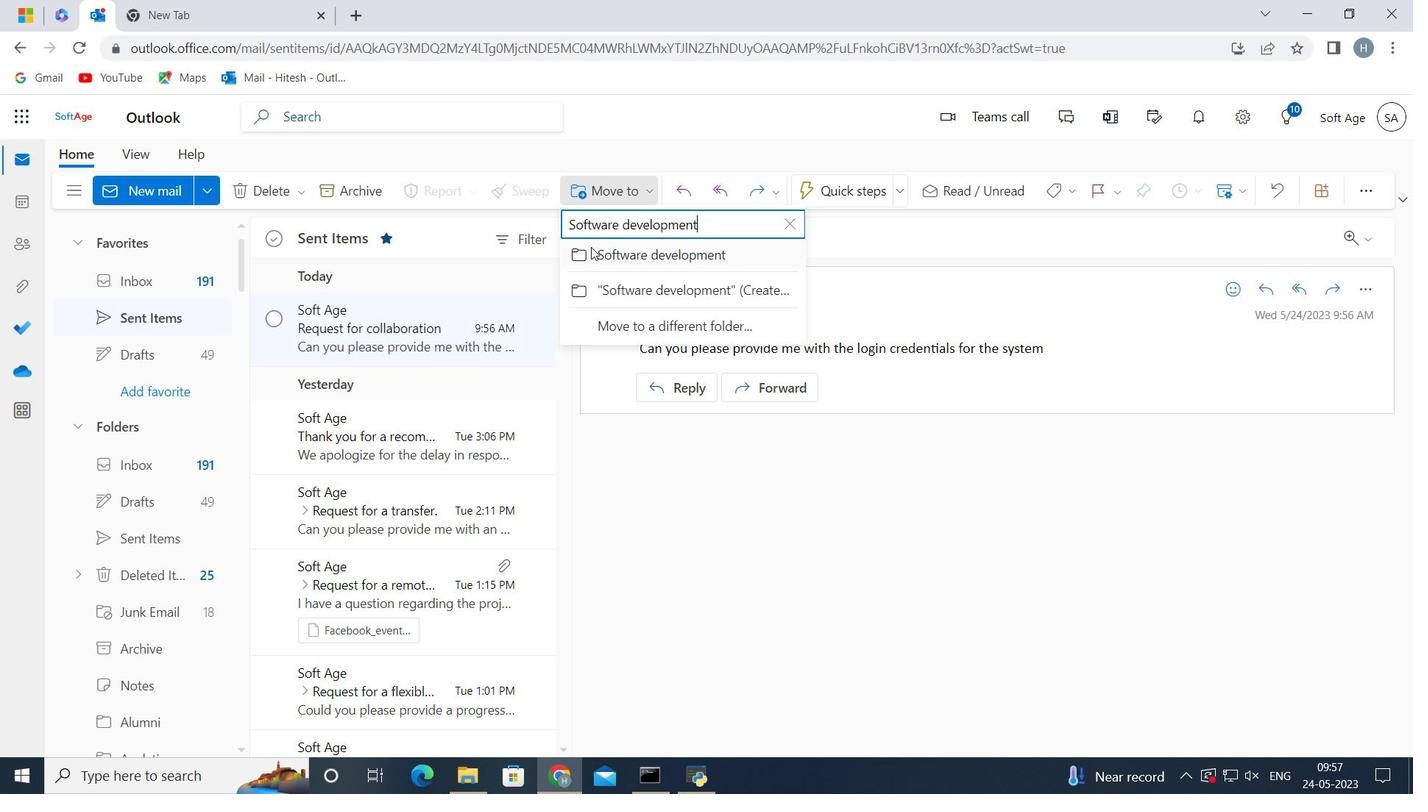 
Action: Mouse pressed left at (577, 249)
Screenshot: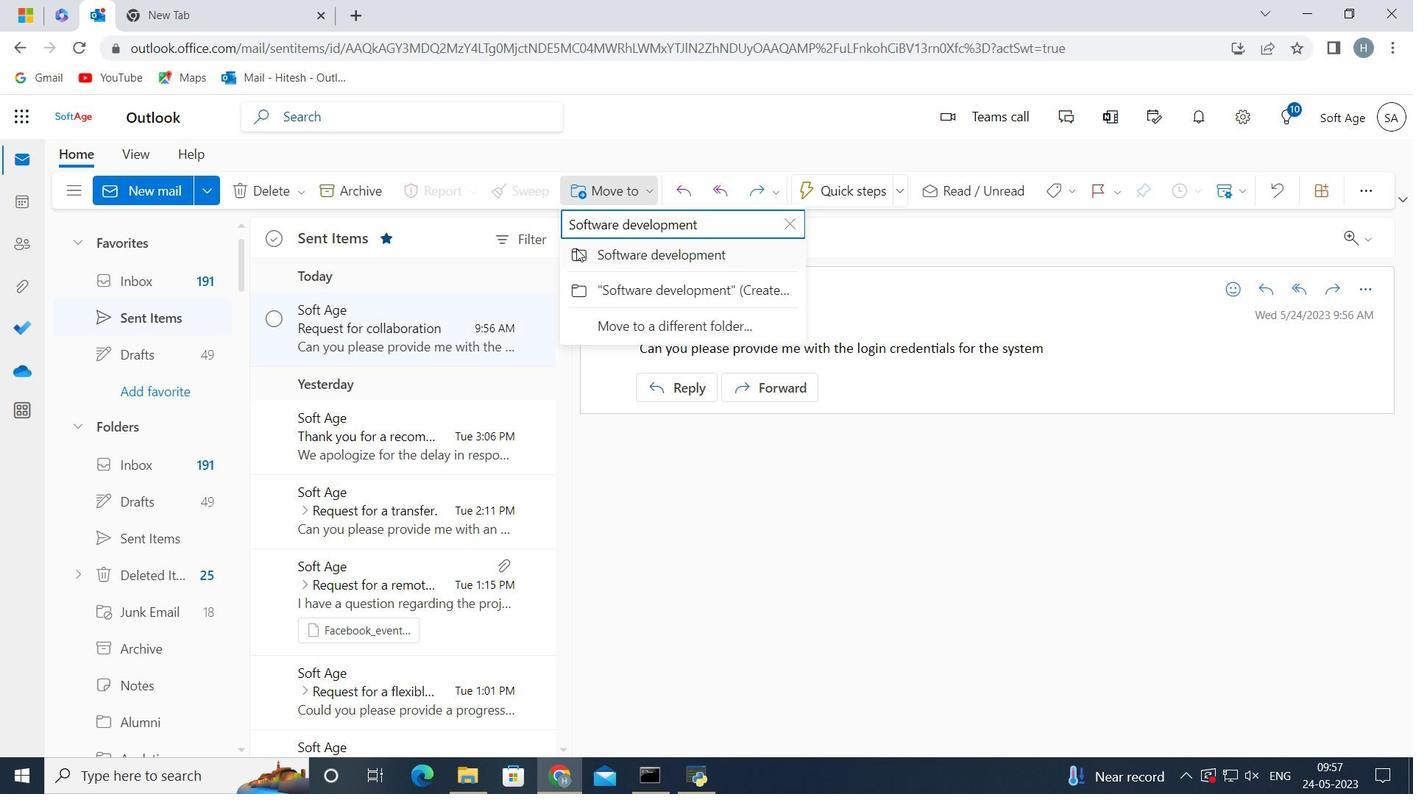 
Action: Mouse moved to (677, 452)
Screenshot: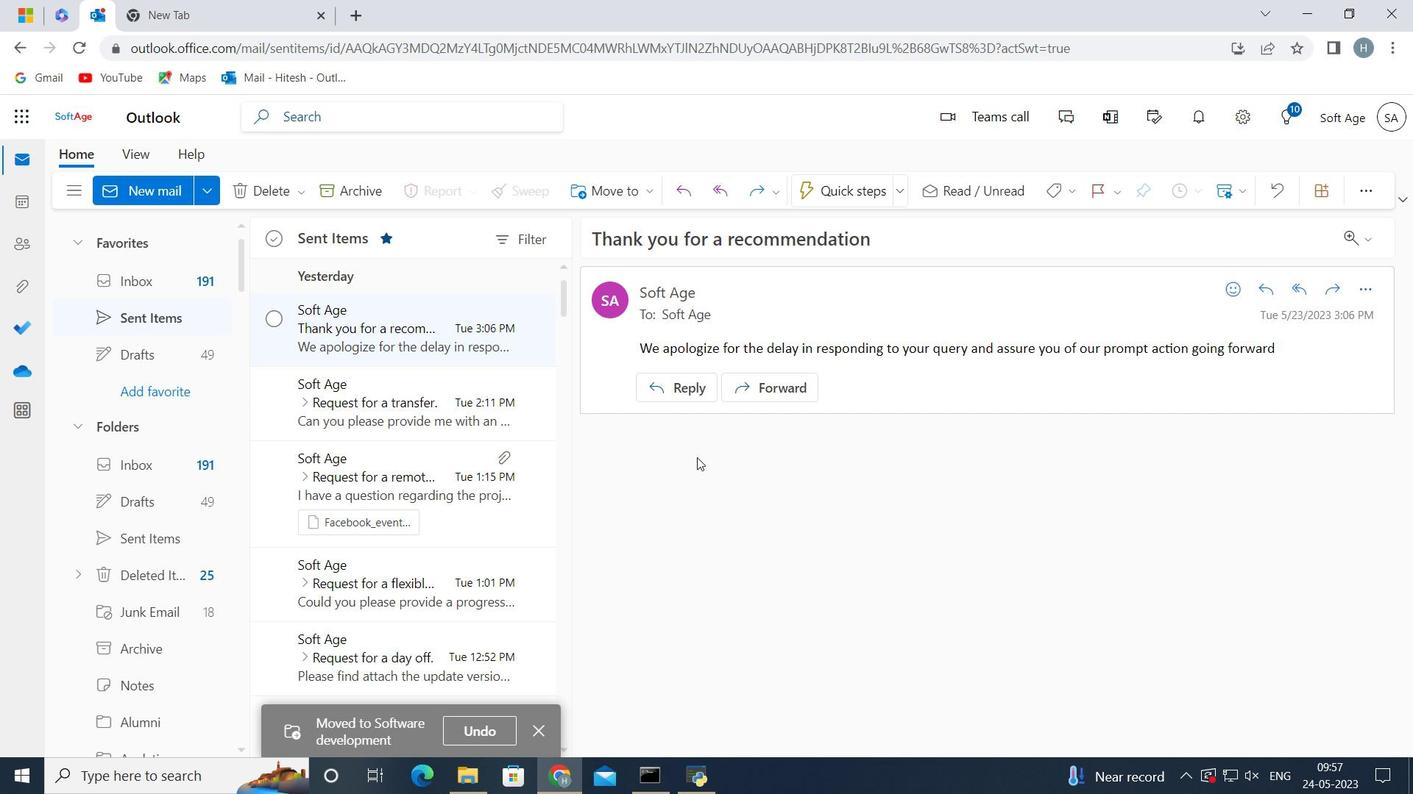 
